 Task: Look for space in Dalmine, Italy from 9th July, 2023 to 16th July, 2023 for 2 adults, 1 child in price range Rs.8000 to Rs.16000. Place can be entire place with 2 bedrooms having 2 beds and 1 bathroom. Property type can be house, flat, guest house. Booking option can be shelf check-in. Required host language is English.
Action: Mouse moved to (410, 120)
Screenshot: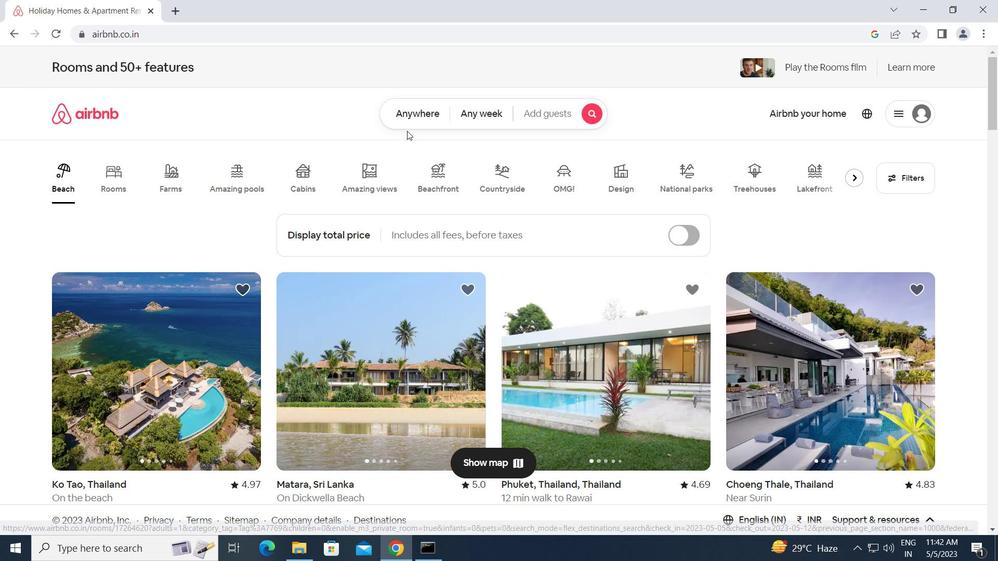 
Action: Mouse pressed left at (410, 120)
Screenshot: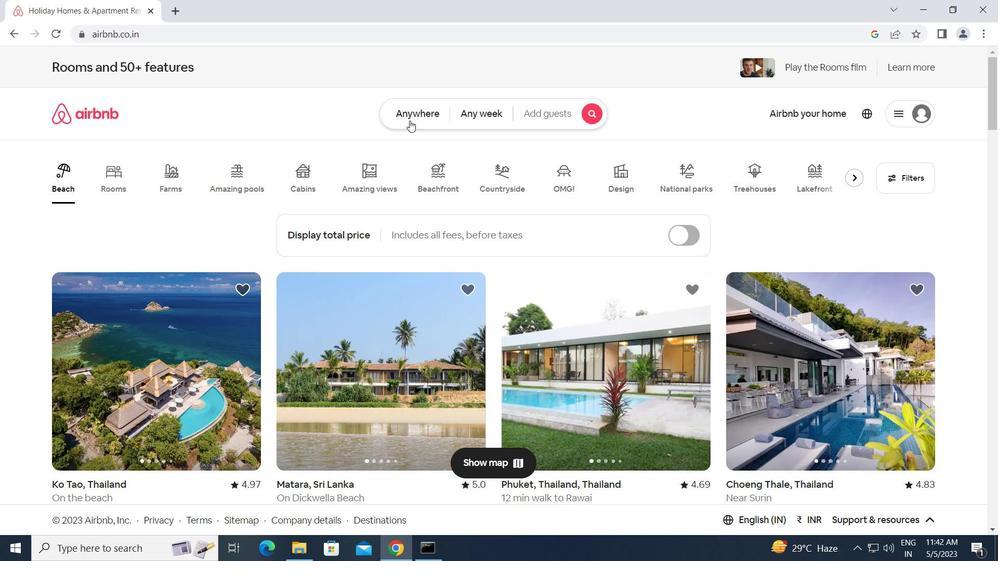 
Action: Mouse moved to (291, 162)
Screenshot: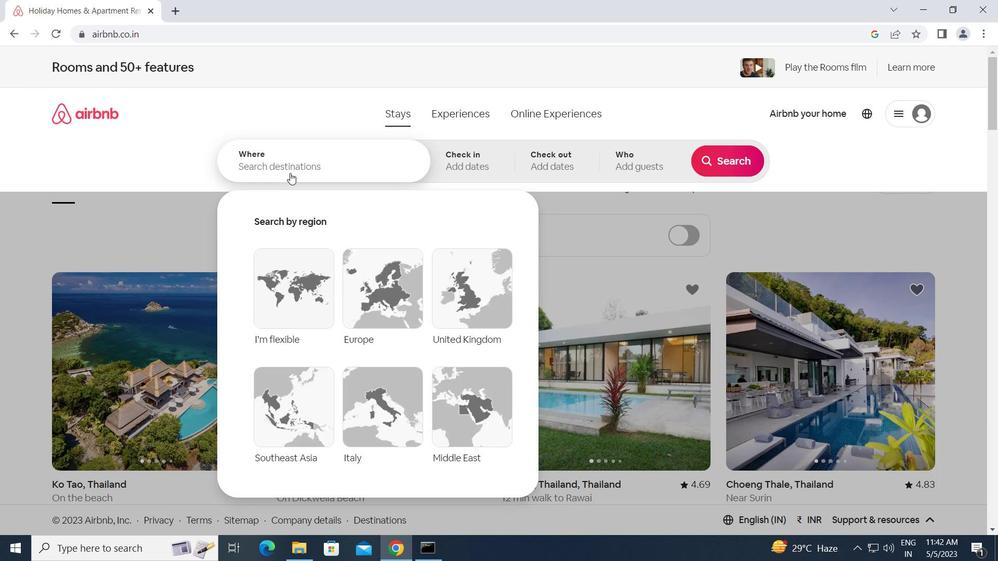 
Action: Mouse pressed left at (291, 162)
Screenshot: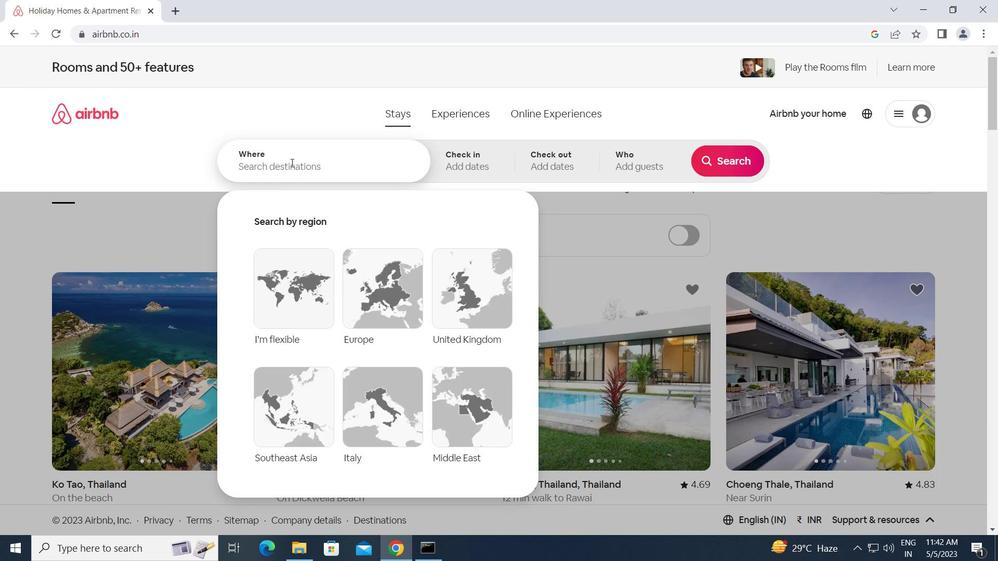 
Action: Mouse moved to (291, 162)
Screenshot: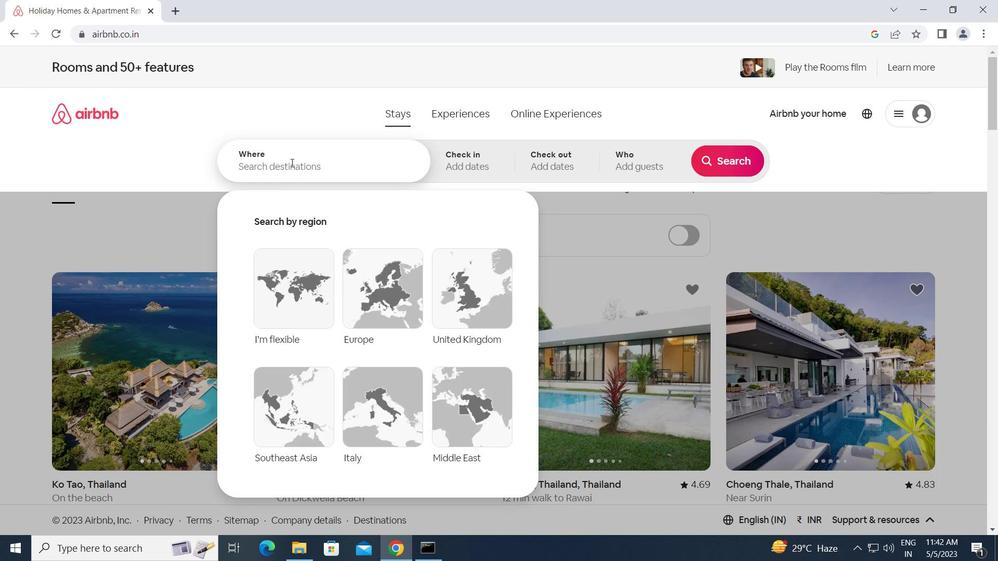 
Action: Key pressed d<Key.caps_lock>almine,<Key.space><Key.caps_lock>i<Key.caps_lock>taly<Key.enter>
Screenshot: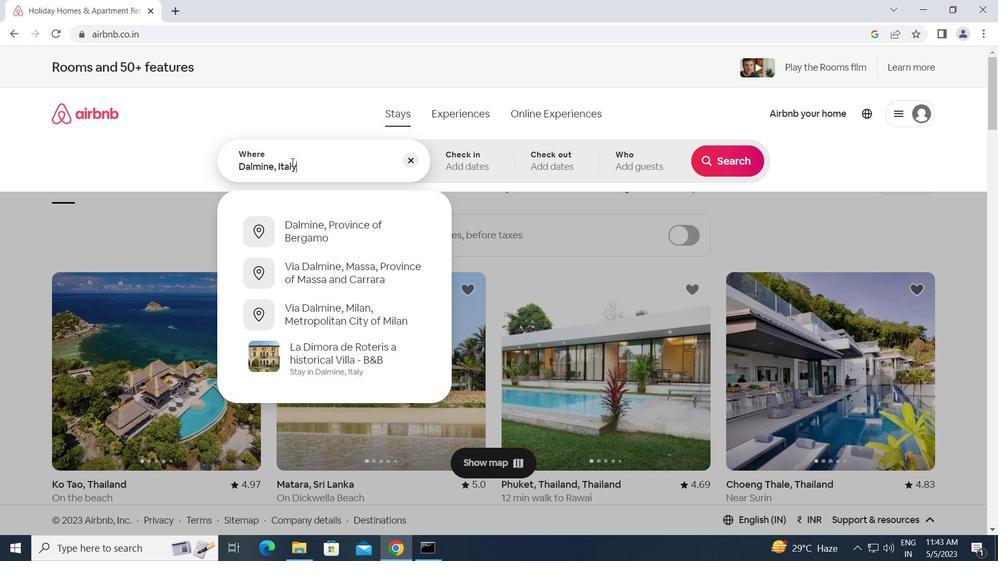 
Action: Mouse moved to (729, 268)
Screenshot: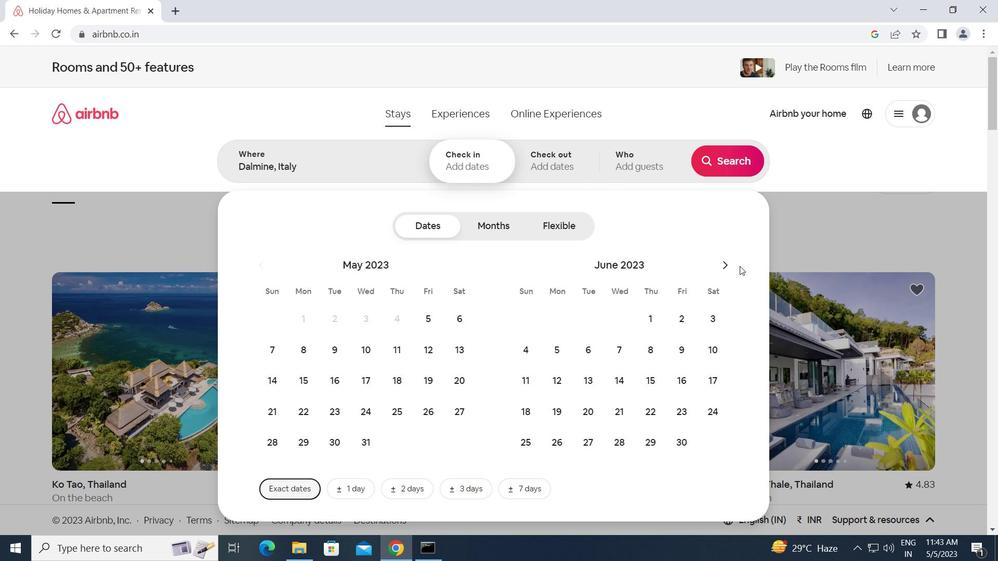 
Action: Mouse pressed left at (729, 268)
Screenshot: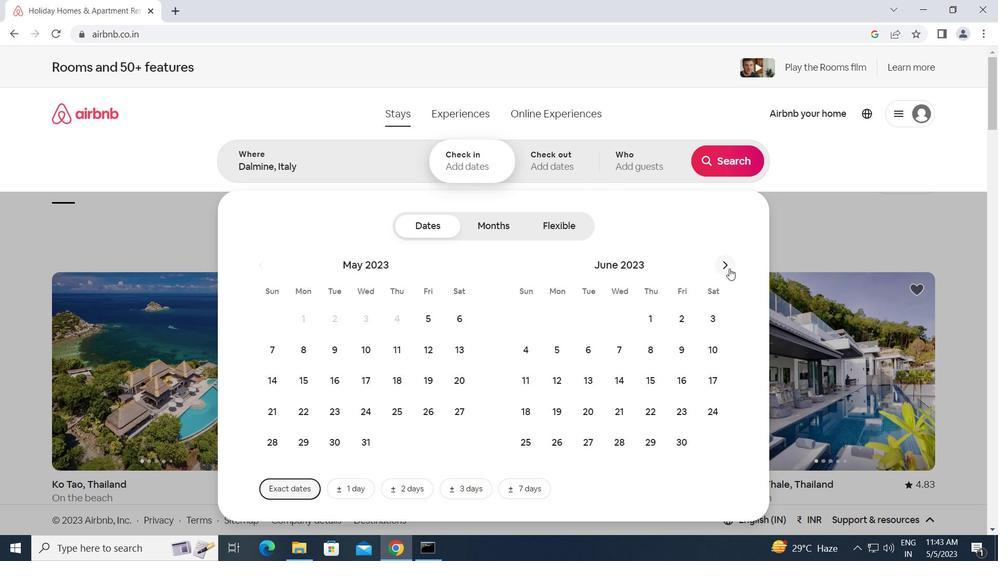 
Action: Mouse moved to (526, 384)
Screenshot: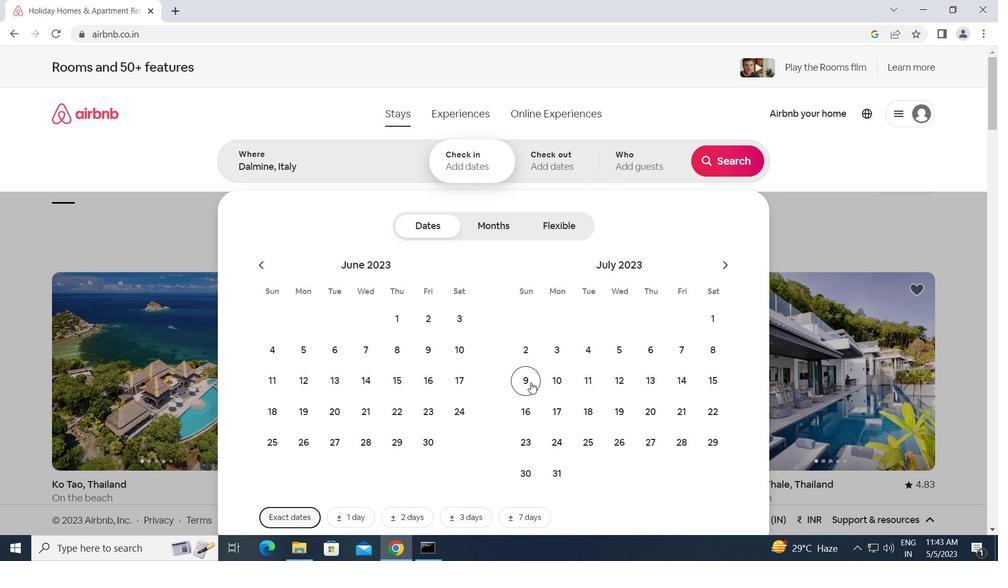 
Action: Mouse pressed left at (526, 384)
Screenshot: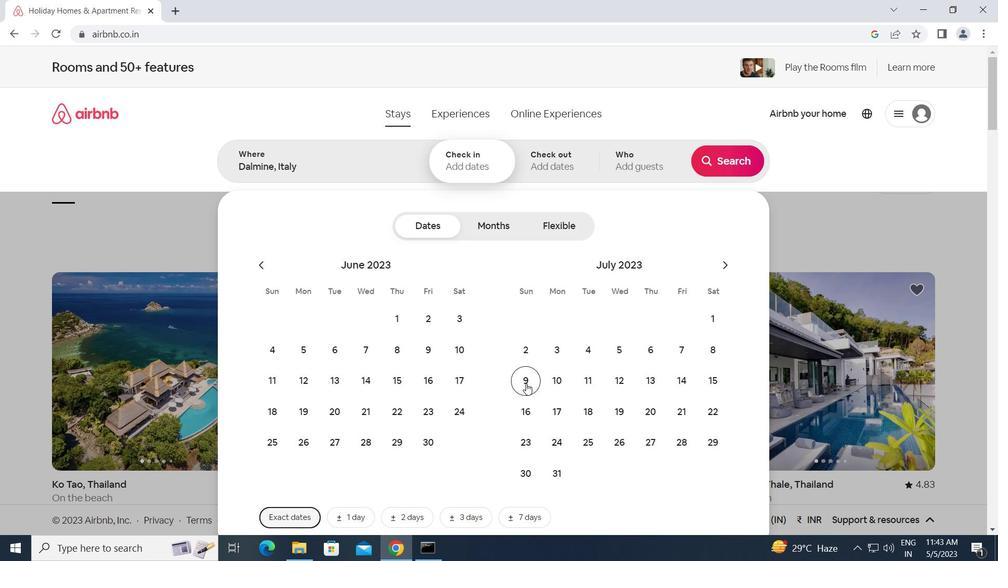
Action: Mouse moved to (526, 409)
Screenshot: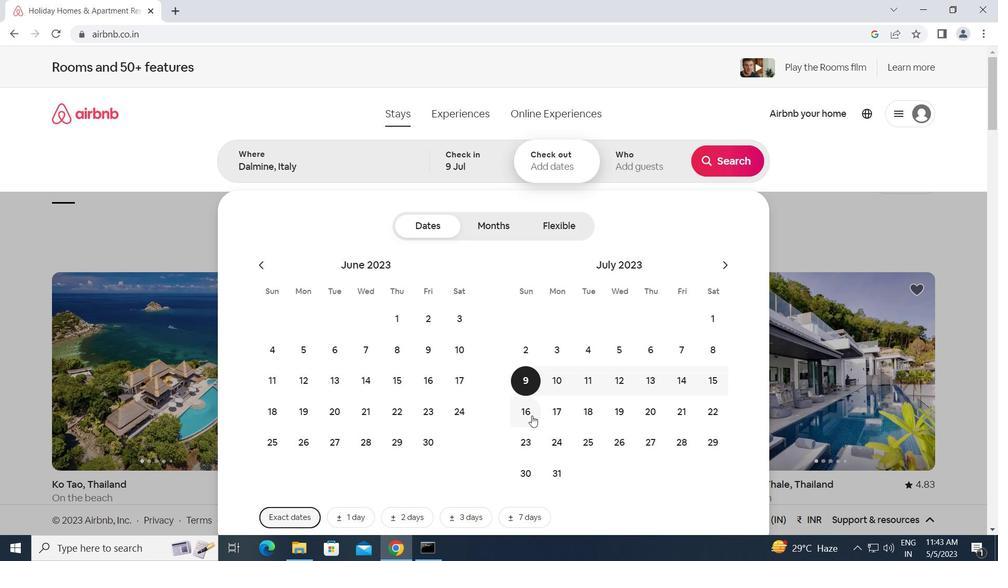 
Action: Mouse pressed left at (526, 409)
Screenshot: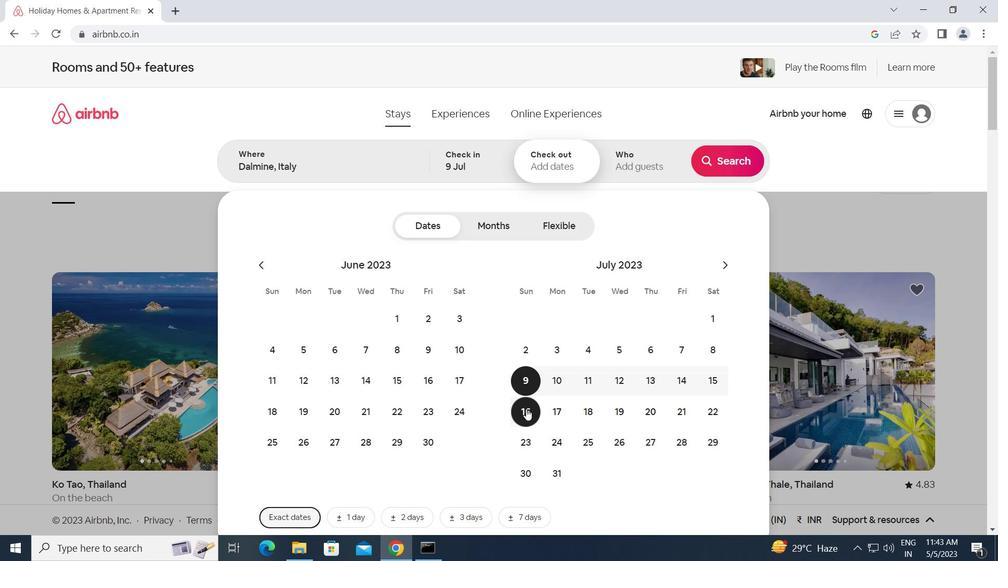 
Action: Mouse moved to (628, 159)
Screenshot: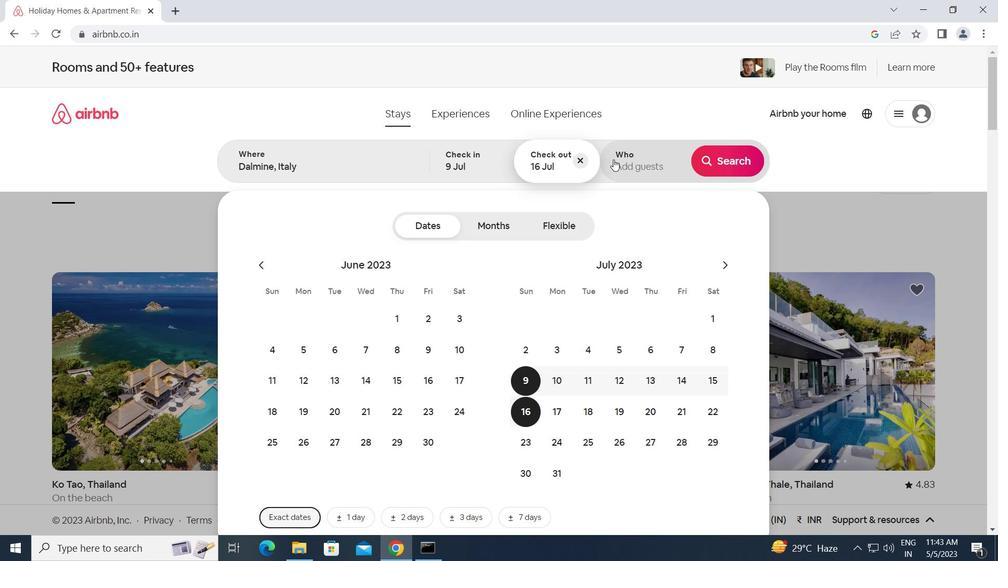 
Action: Mouse pressed left at (628, 159)
Screenshot: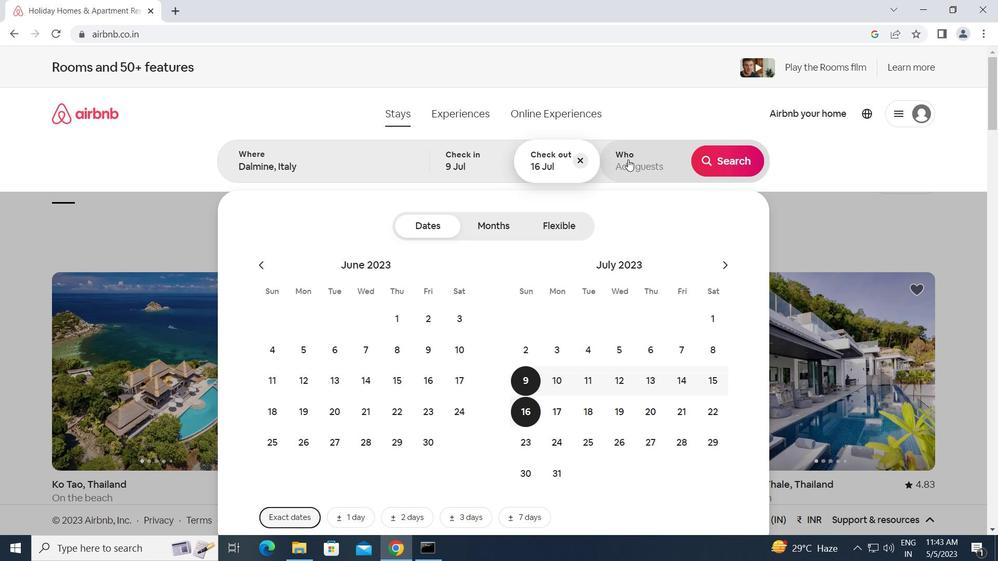 
Action: Mouse moved to (733, 227)
Screenshot: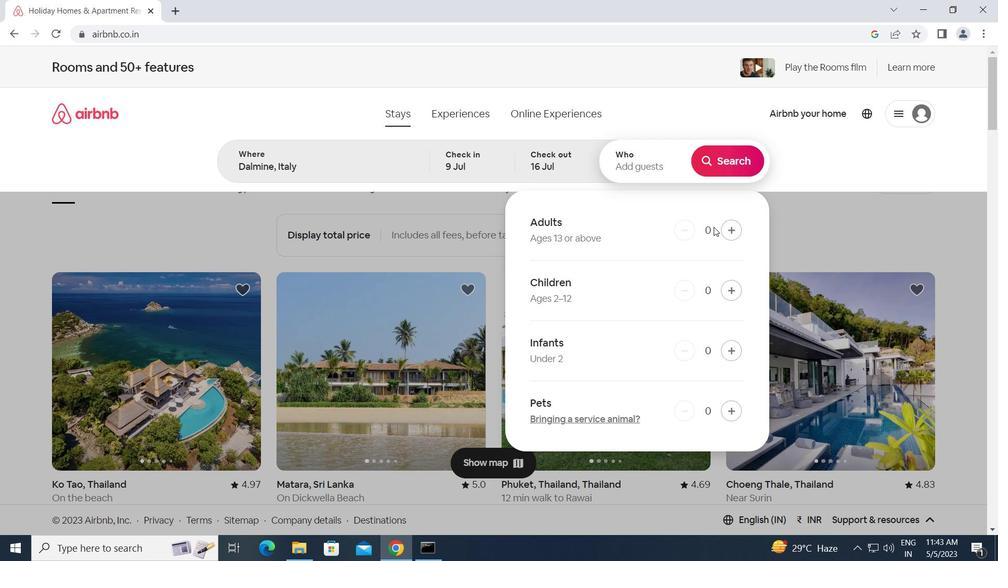 
Action: Mouse pressed left at (733, 227)
Screenshot: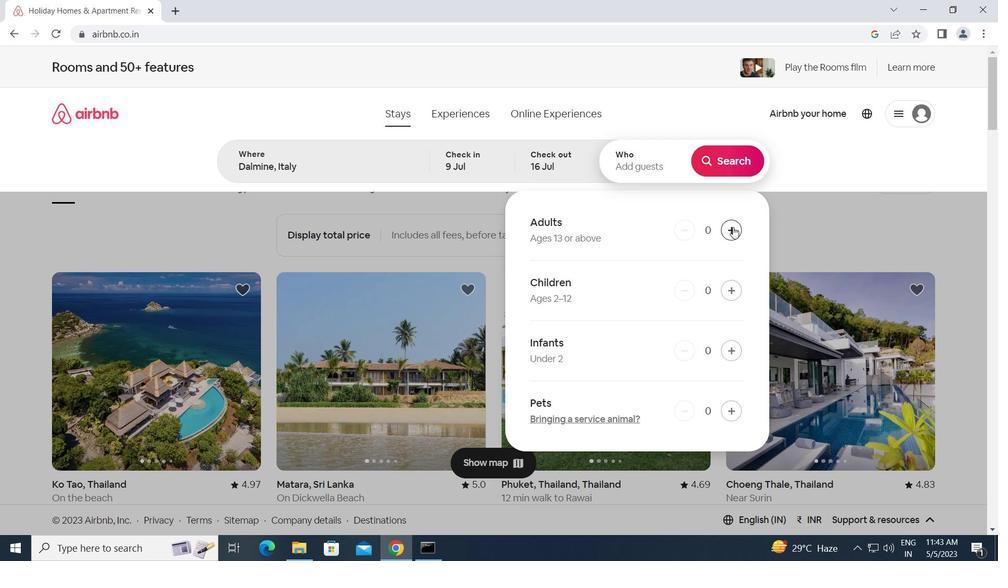 
Action: Mouse pressed left at (733, 227)
Screenshot: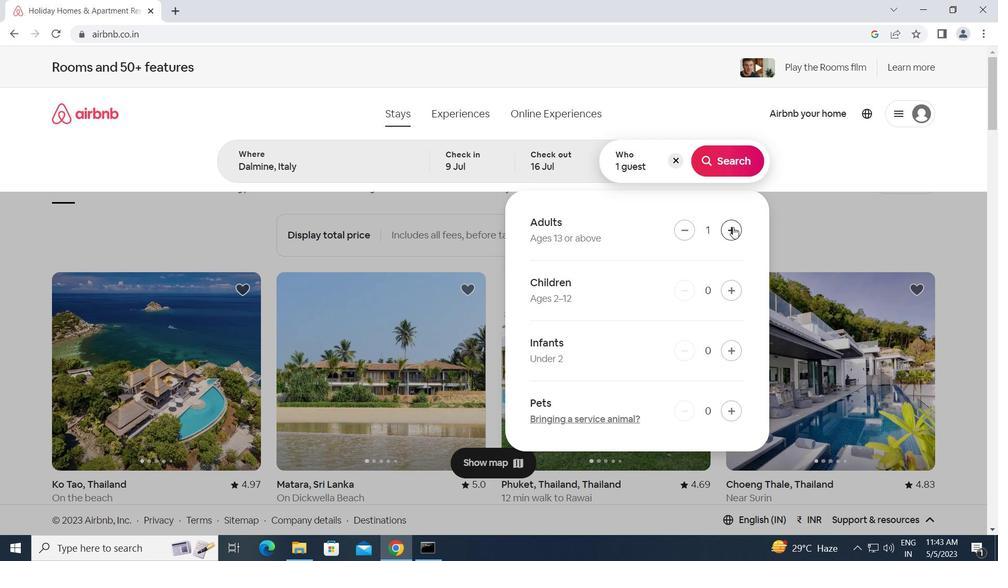 
Action: Mouse moved to (731, 285)
Screenshot: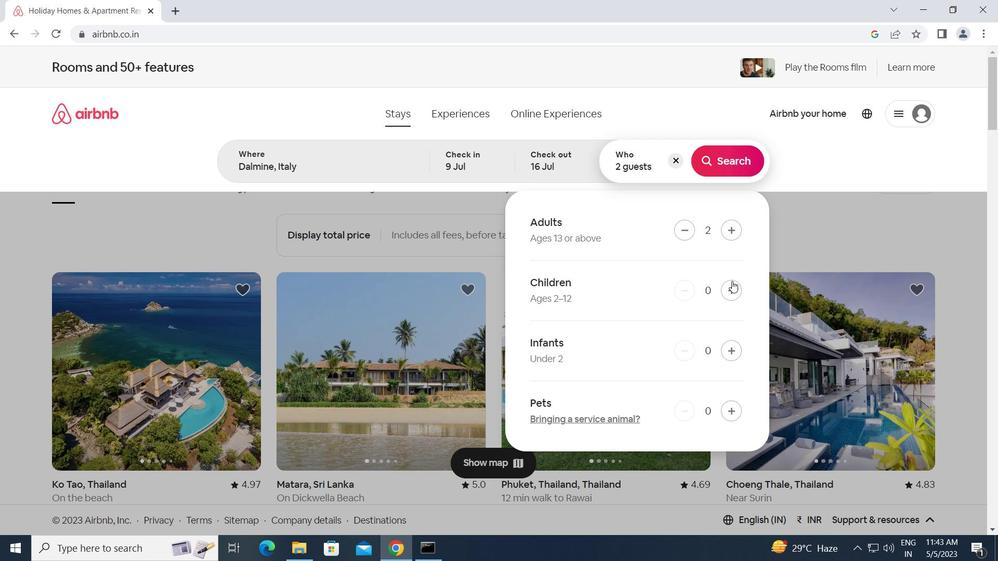 
Action: Mouse pressed left at (731, 285)
Screenshot: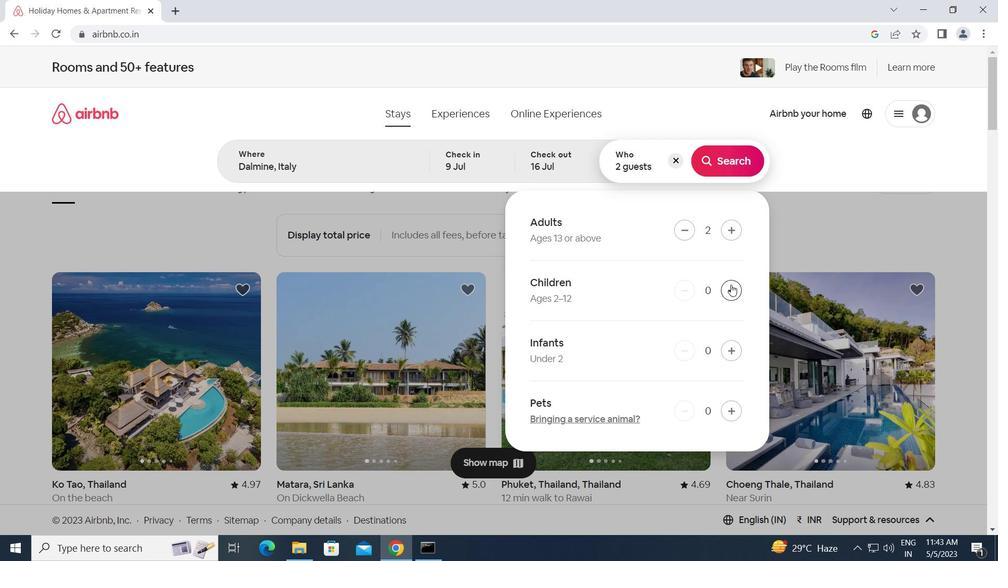 
Action: Mouse moved to (727, 164)
Screenshot: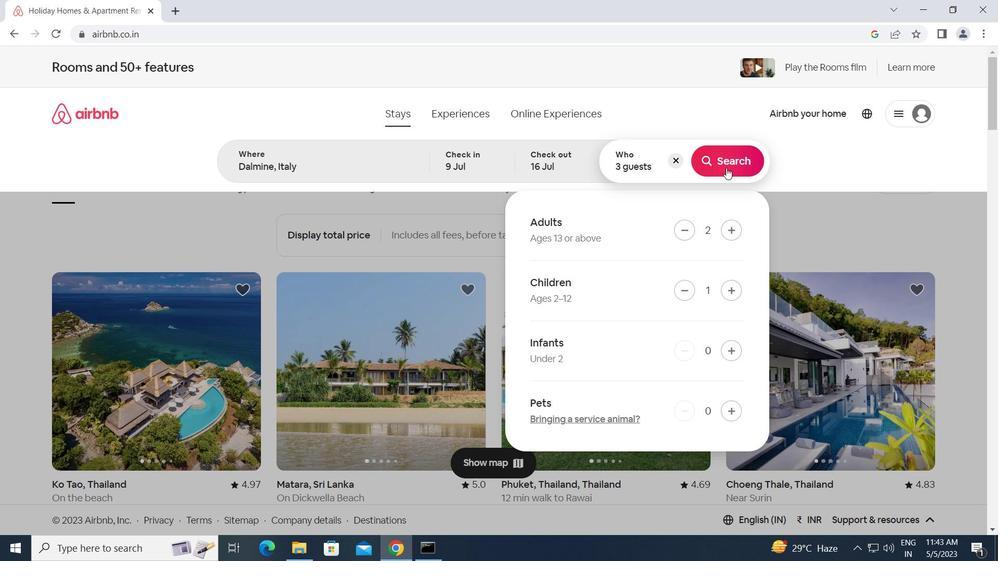 
Action: Mouse pressed left at (727, 164)
Screenshot: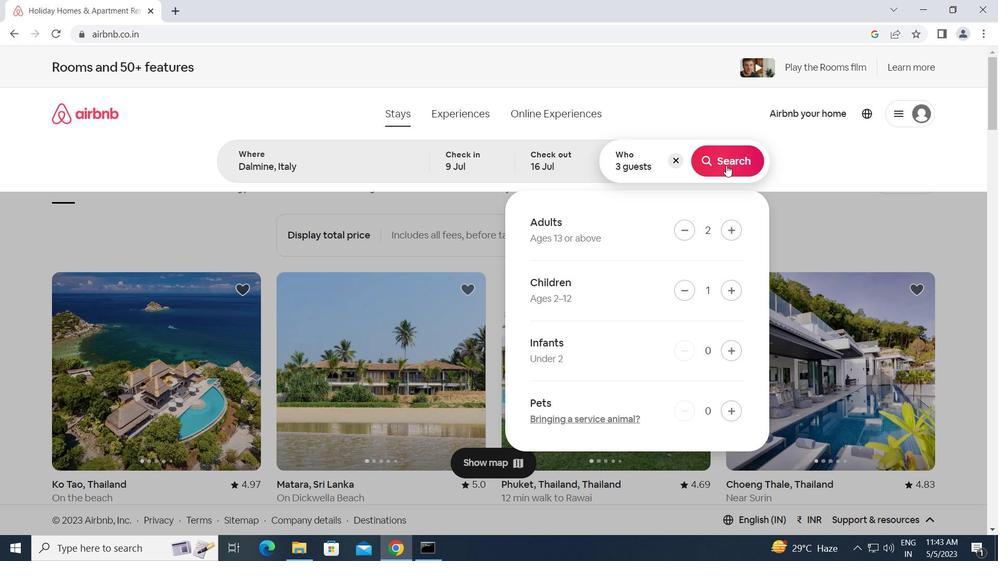 
Action: Mouse moved to (930, 128)
Screenshot: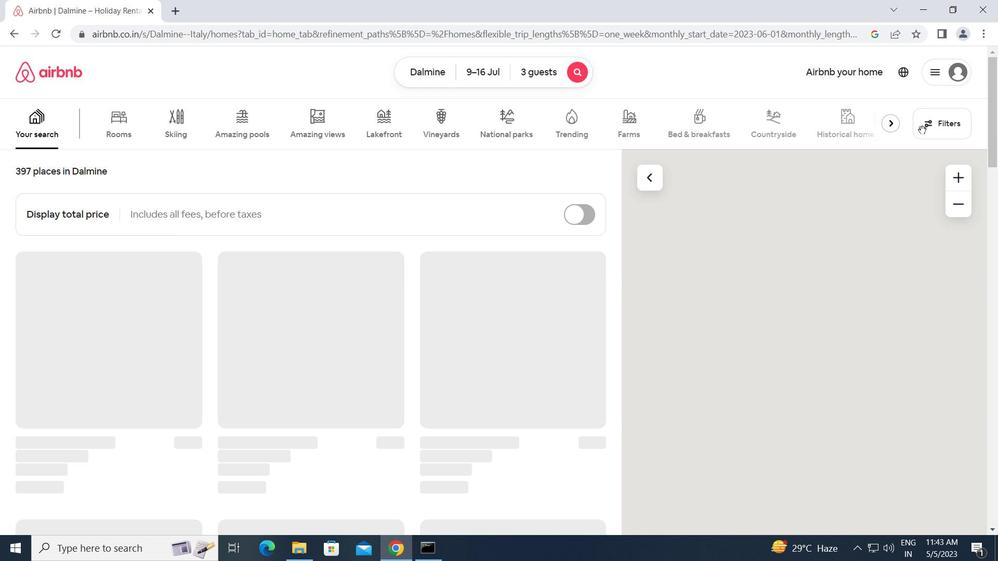 
Action: Mouse pressed left at (930, 128)
Screenshot: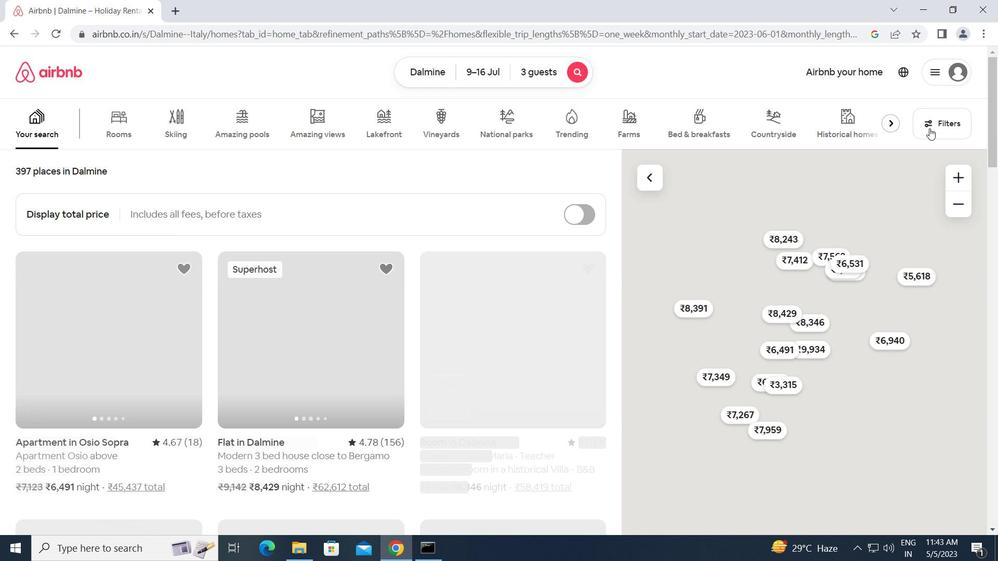 
Action: Mouse moved to (327, 445)
Screenshot: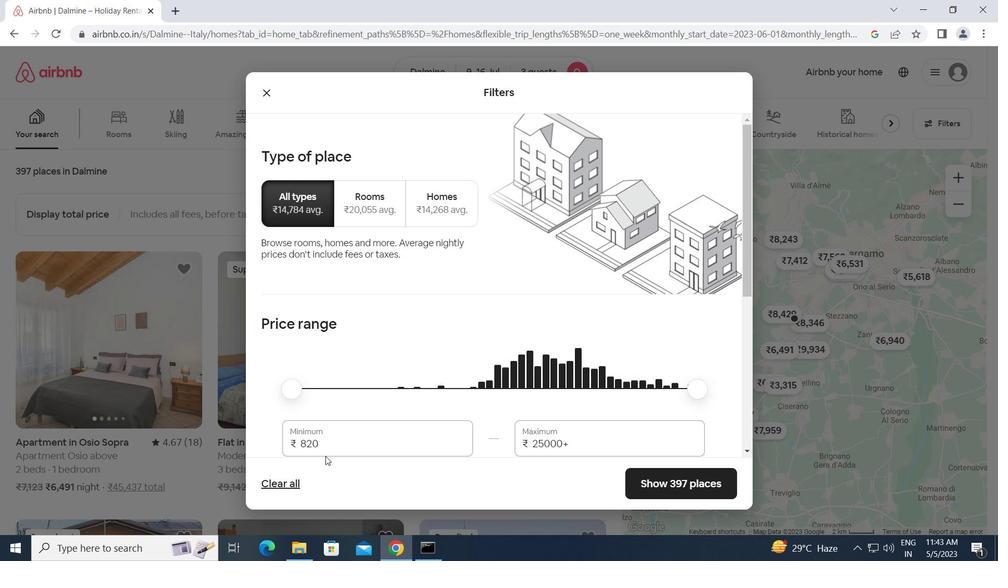 
Action: Mouse pressed left at (327, 445)
Screenshot: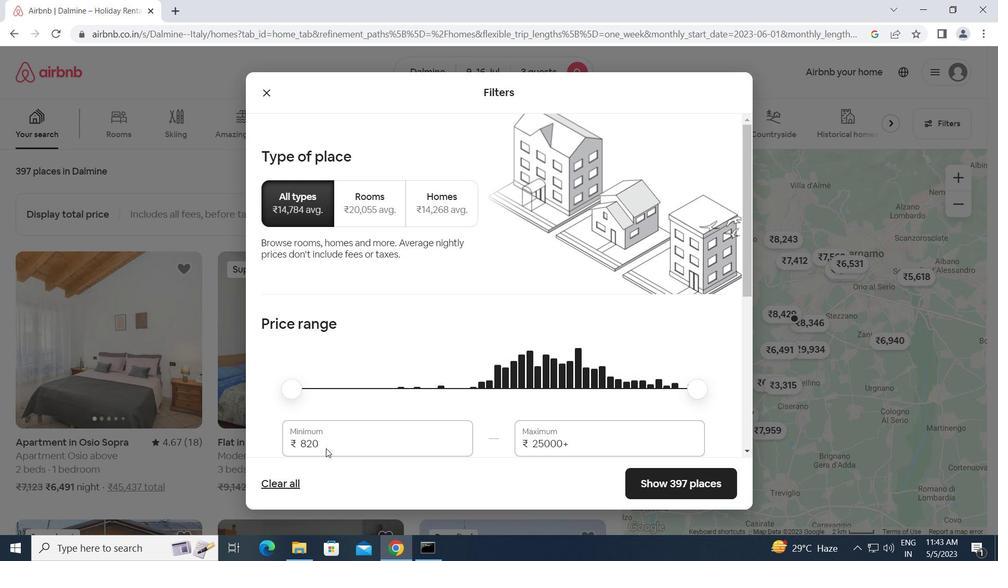 
Action: Mouse moved to (282, 445)
Screenshot: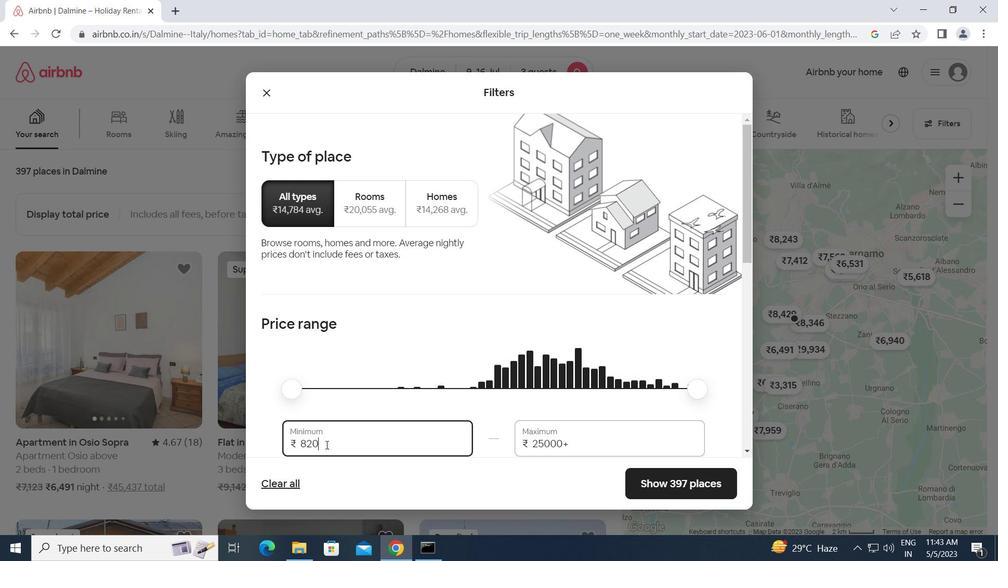 
Action: Key pressed 8000<Key.tab>16000
Screenshot: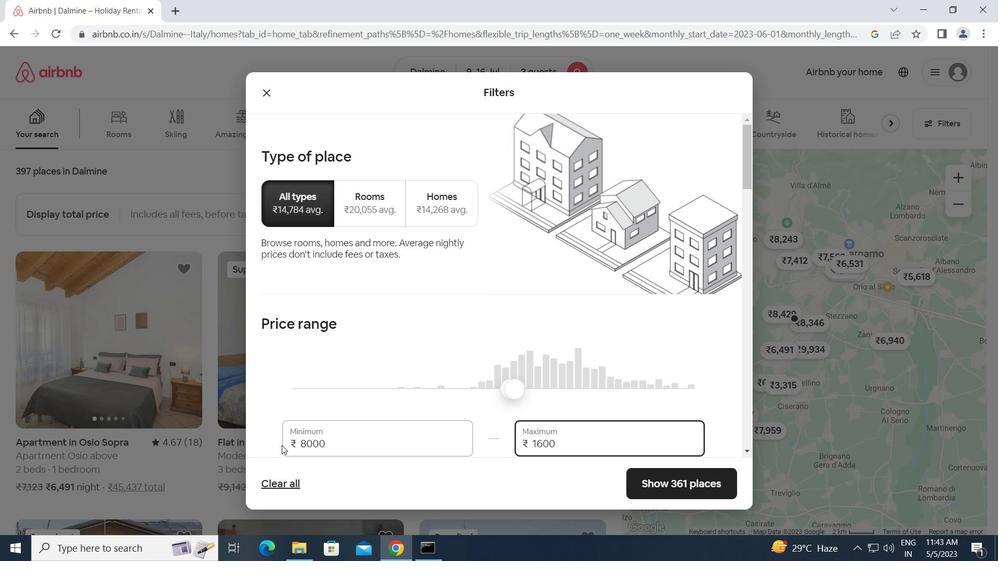 
Action: Mouse moved to (282, 447)
Screenshot: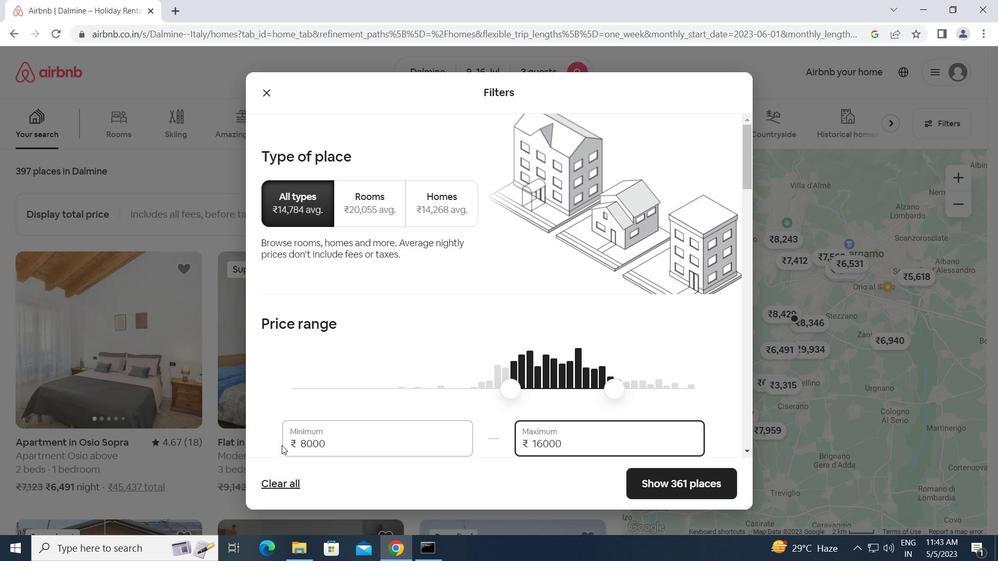 
Action: Mouse scrolled (282, 447) with delta (0, 0)
Screenshot: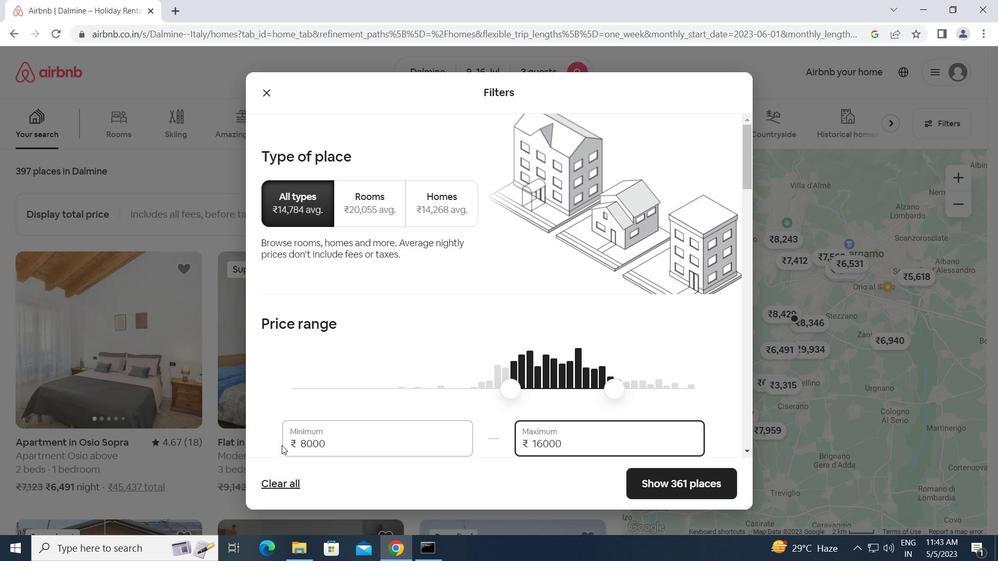 
Action: Mouse moved to (283, 453)
Screenshot: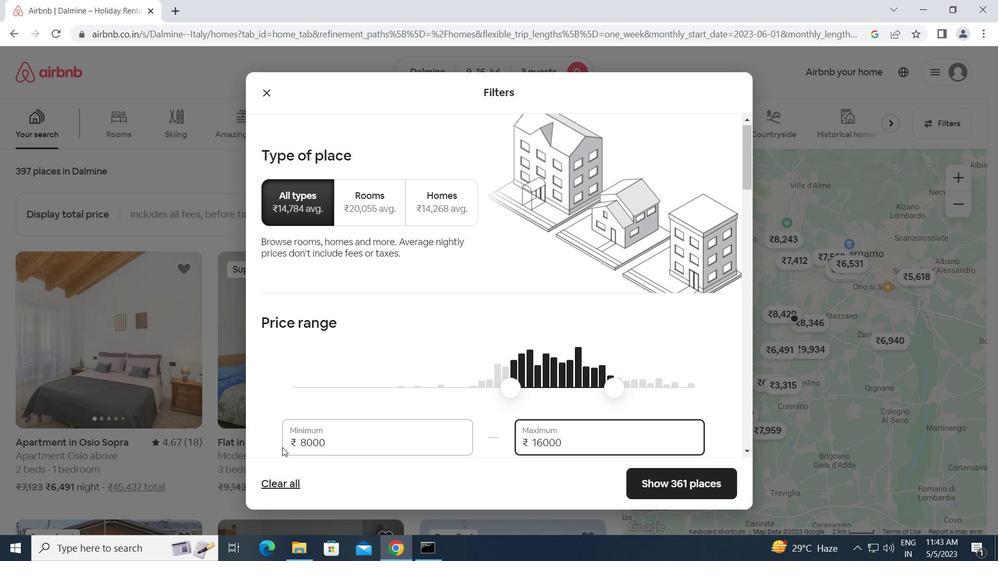 
Action: Mouse scrolled (283, 453) with delta (0, 0)
Screenshot: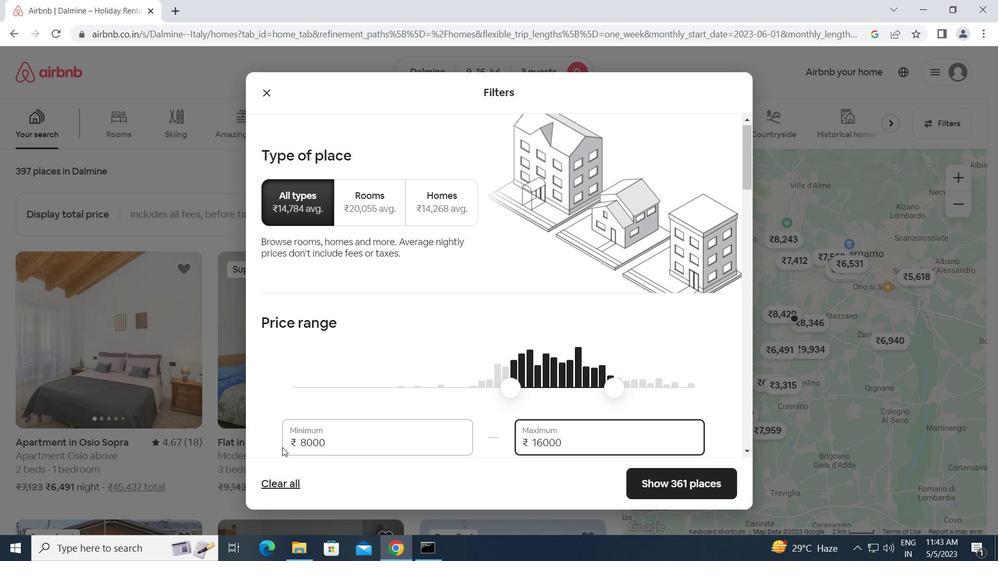 
Action: Mouse moved to (366, 430)
Screenshot: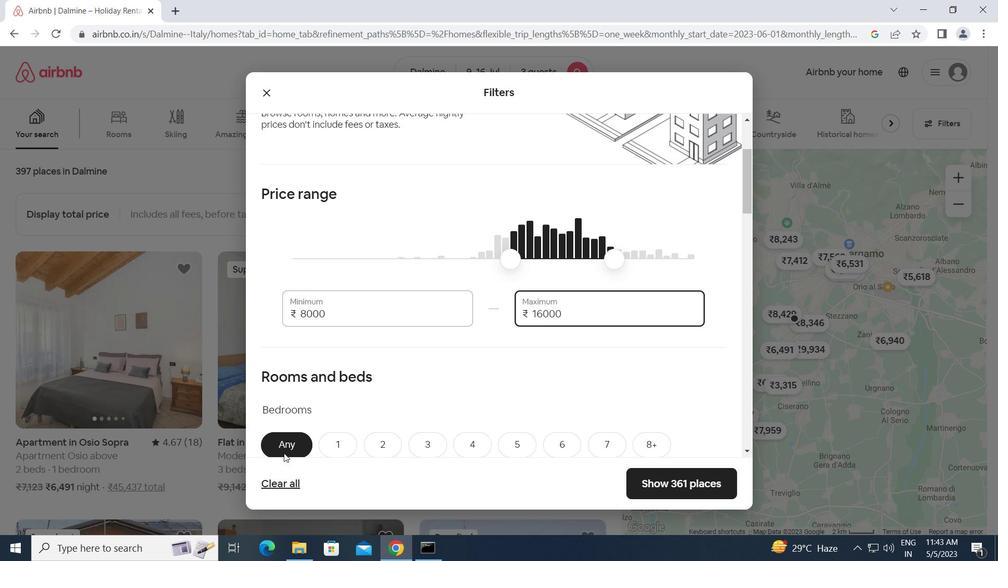 
Action: Mouse scrolled (366, 429) with delta (0, 0)
Screenshot: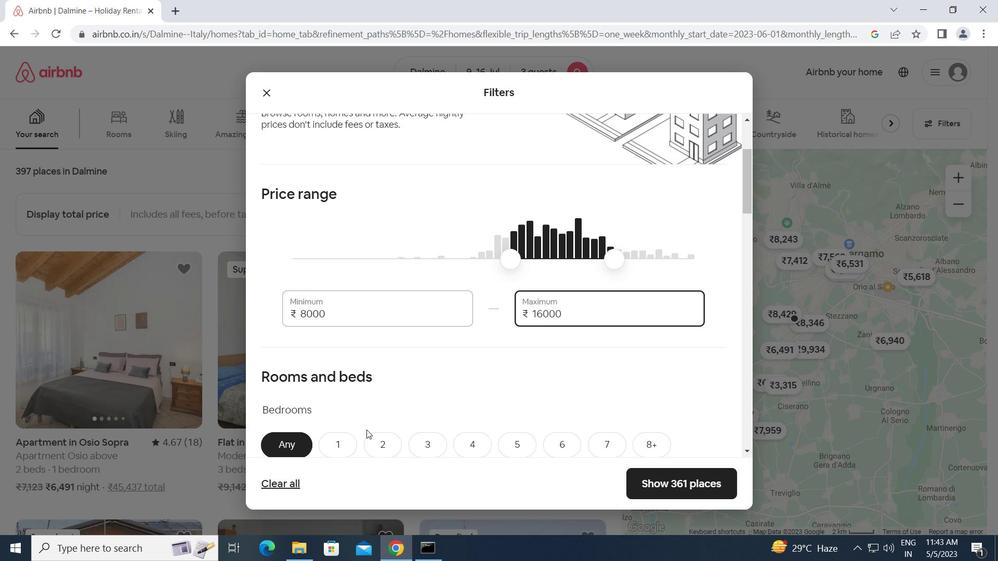 
Action: Mouse scrolled (366, 429) with delta (0, 0)
Screenshot: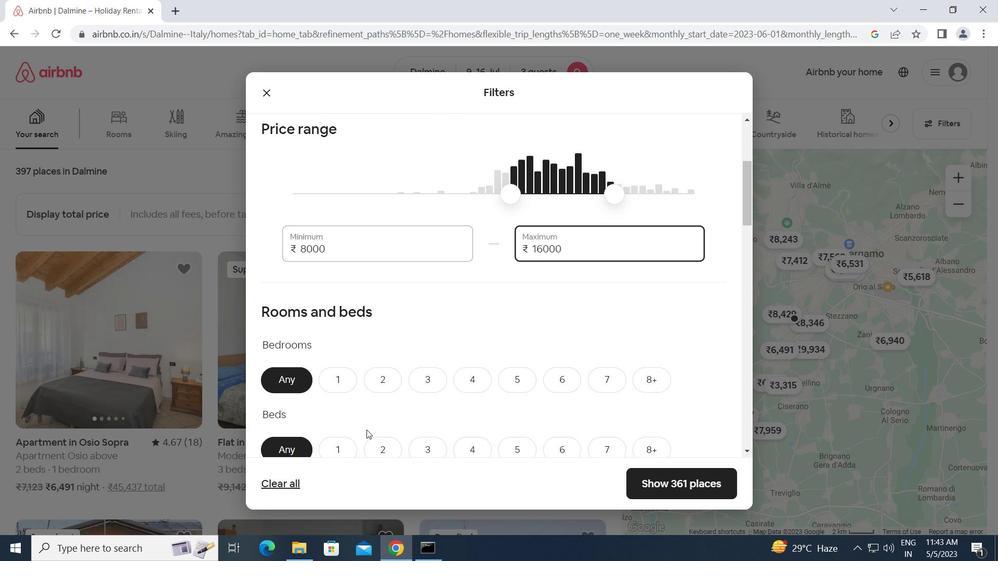
Action: Mouse moved to (375, 312)
Screenshot: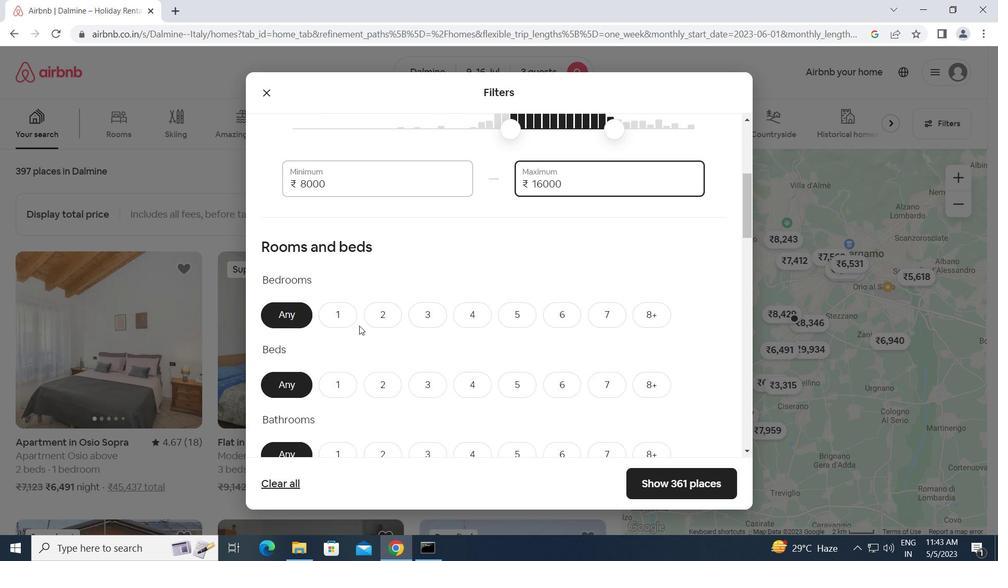 
Action: Mouse pressed left at (375, 312)
Screenshot: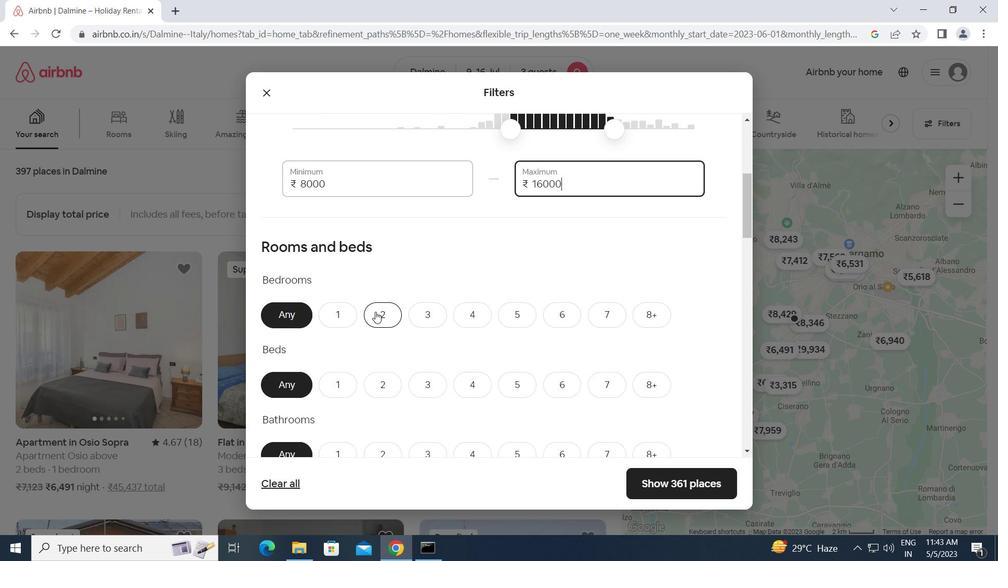 
Action: Mouse moved to (378, 380)
Screenshot: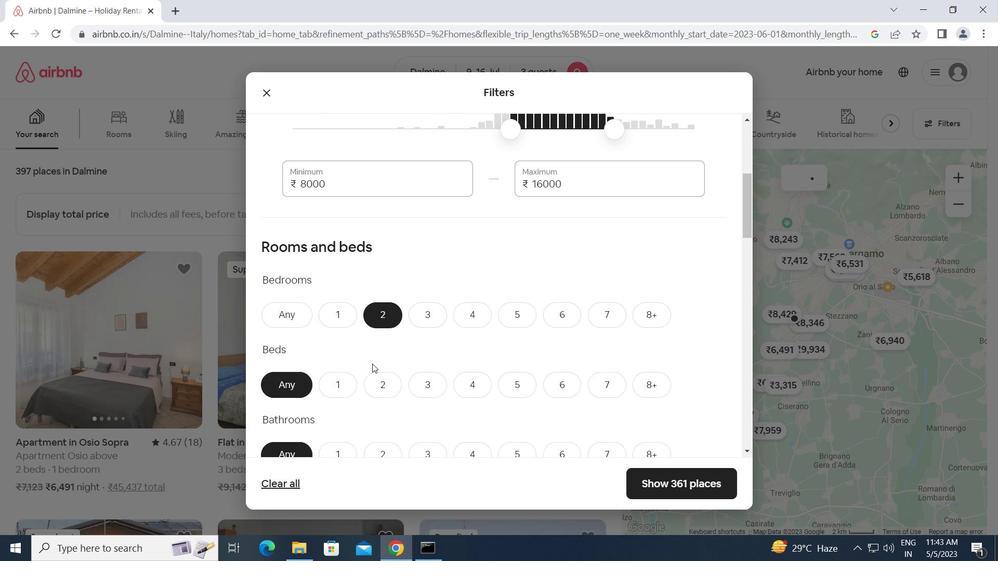 
Action: Mouse pressed left at (378, 380)
Screenshot: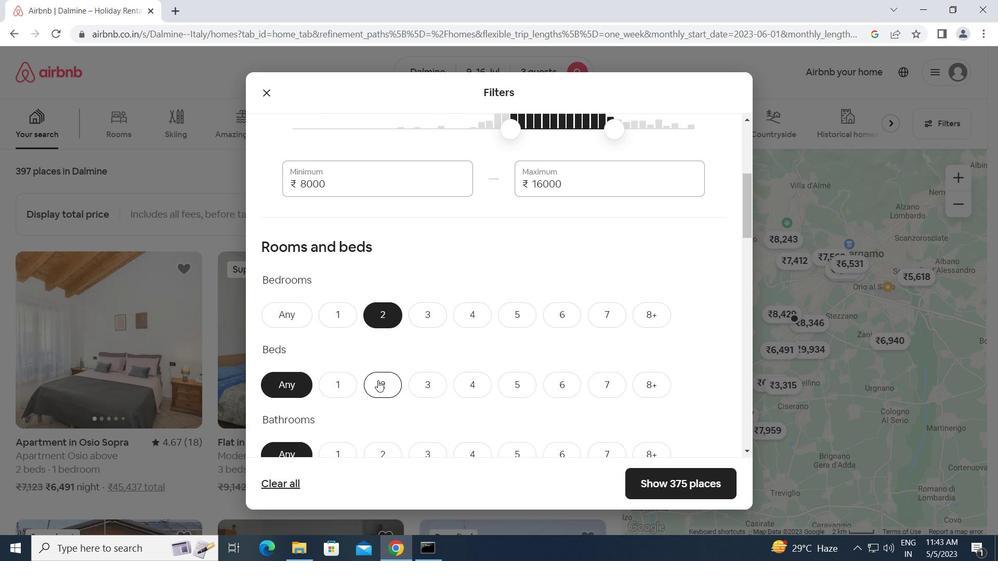 
Action: Mouse moved to (385, 386)
Screenshot: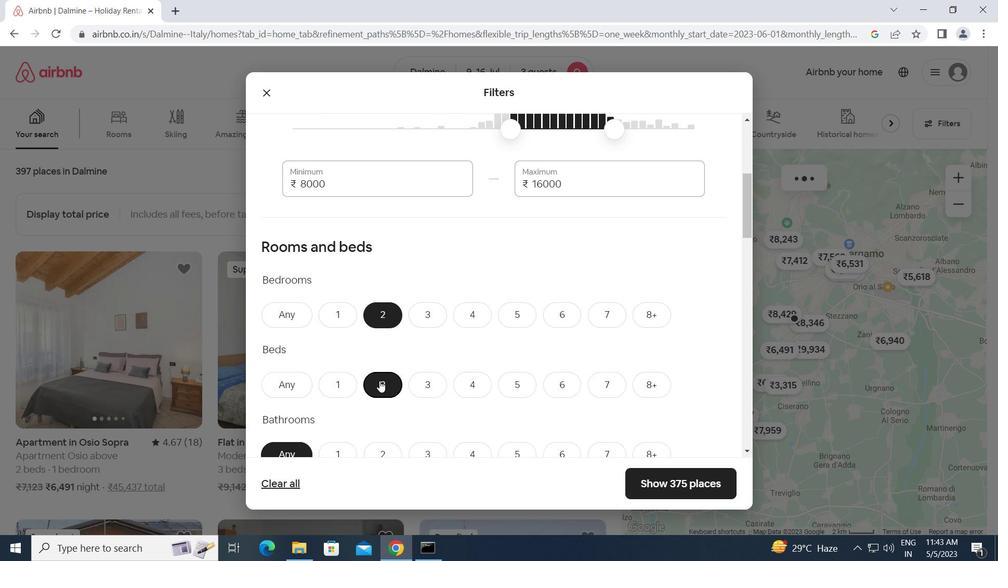
Action: Mouse scrolled (385, 385) with delta (0, 0)
Screenshot: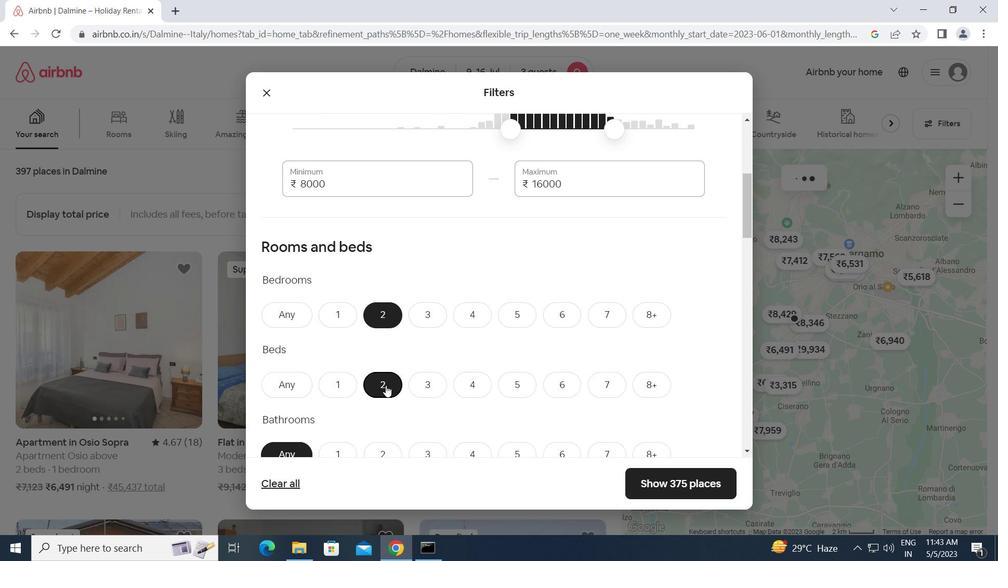 
Action: Mouse scrolled (385, 385) with delta (0, 0)
Screenshot: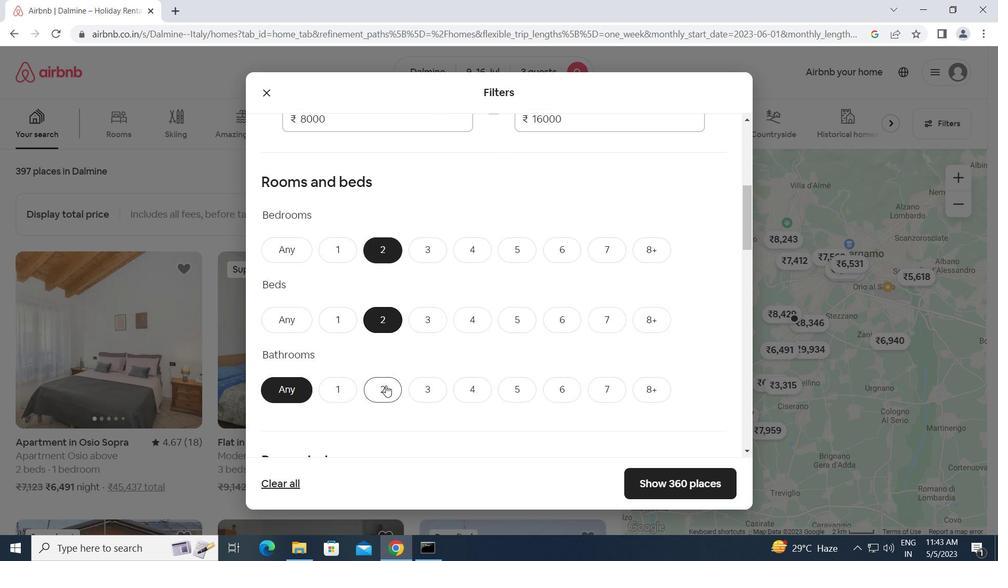 
Action: Mouse moved to (336, 319)
Screenshot: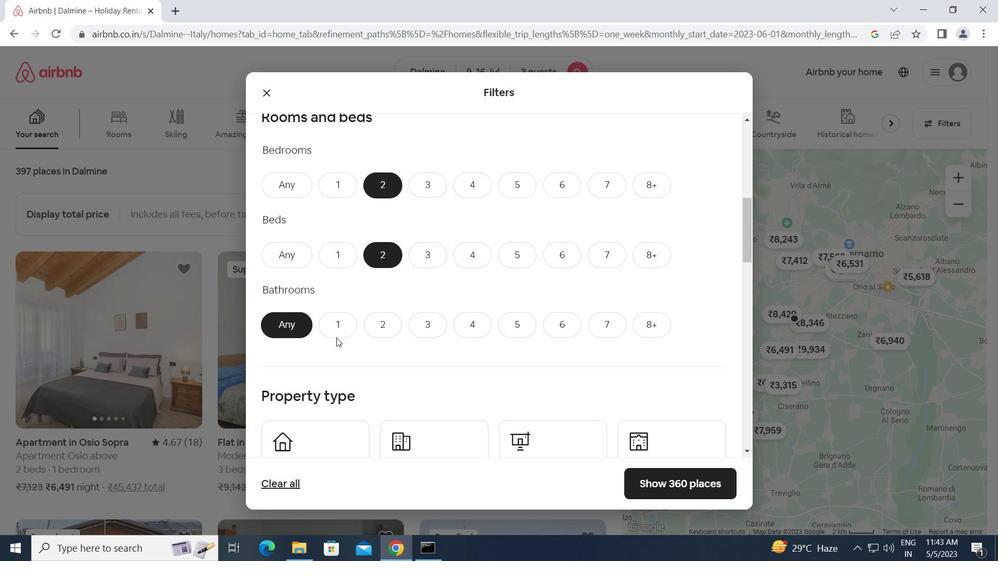 
Action: Mouse pressed left at (336, 319)
Screenshot: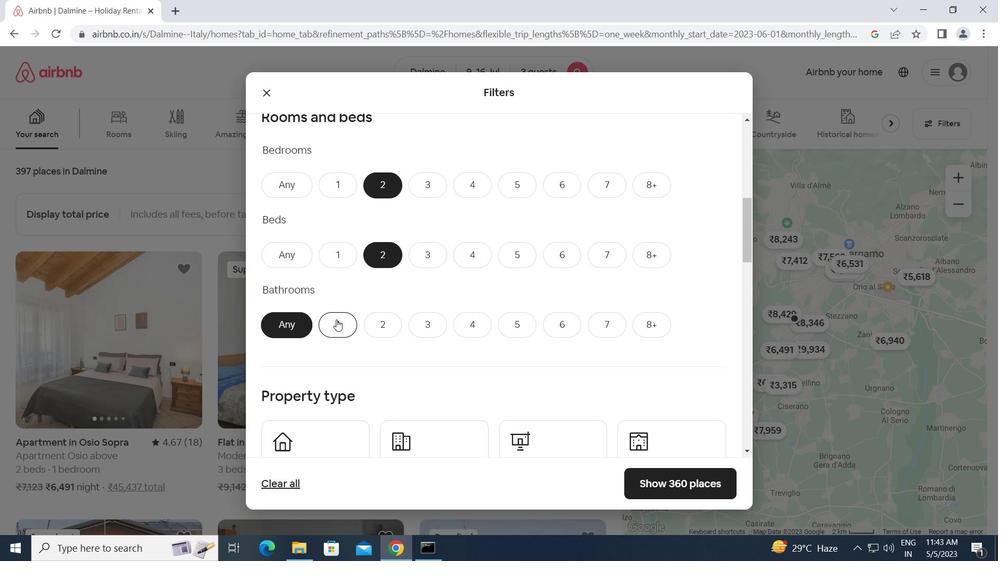 
Action: Mouse moved to (370, 349)
Screenshot: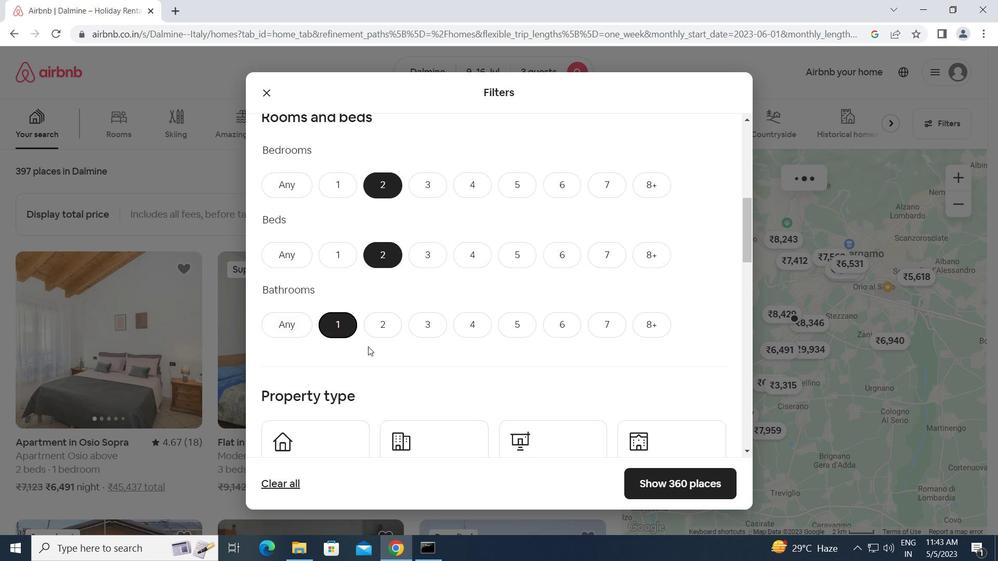 
Action: Mouse scrolled (370, 348) with delta (0, 0)
Screenshot: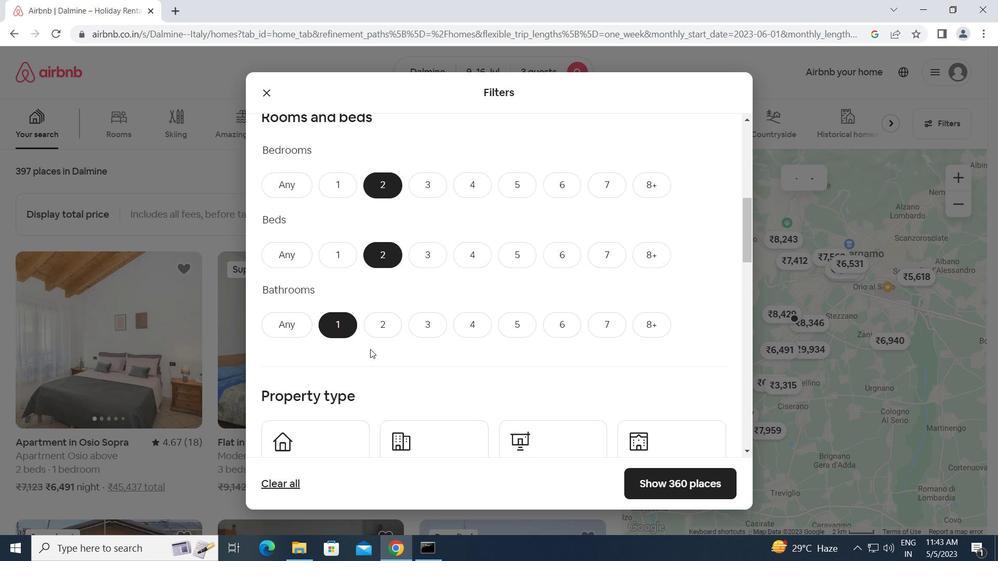 
Action: Mouse scrolled (370, 348) with delta (0, 0)
Screenshot: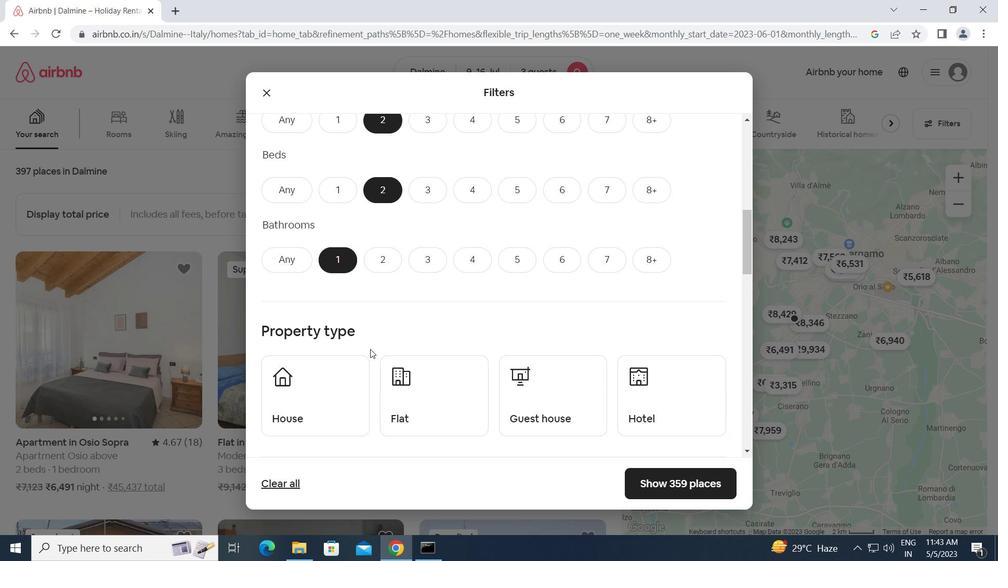 
Action: Mouse moved to (331, 342)
Screenshot: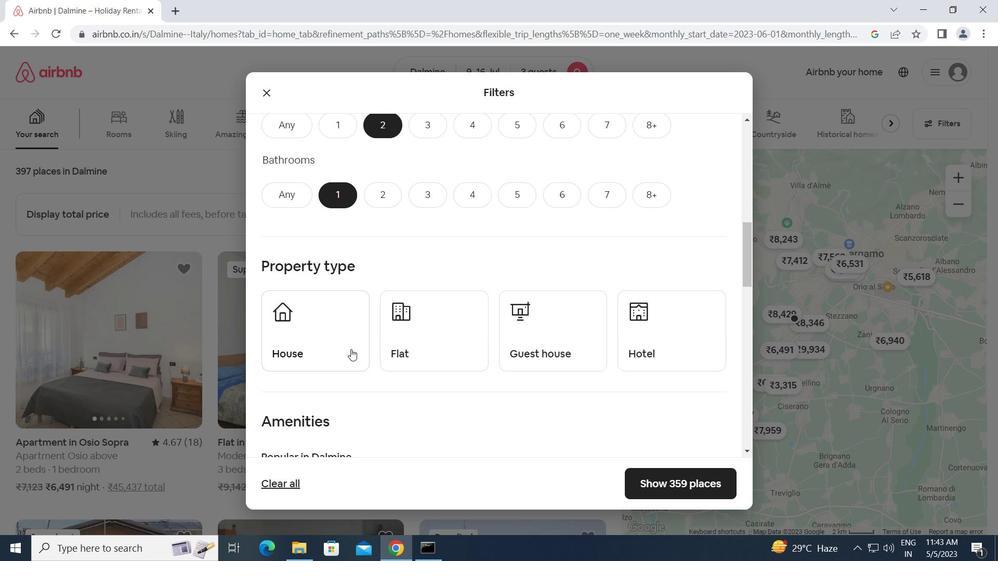
Action: Mouse pressed left at (331, 342)
Screenshot: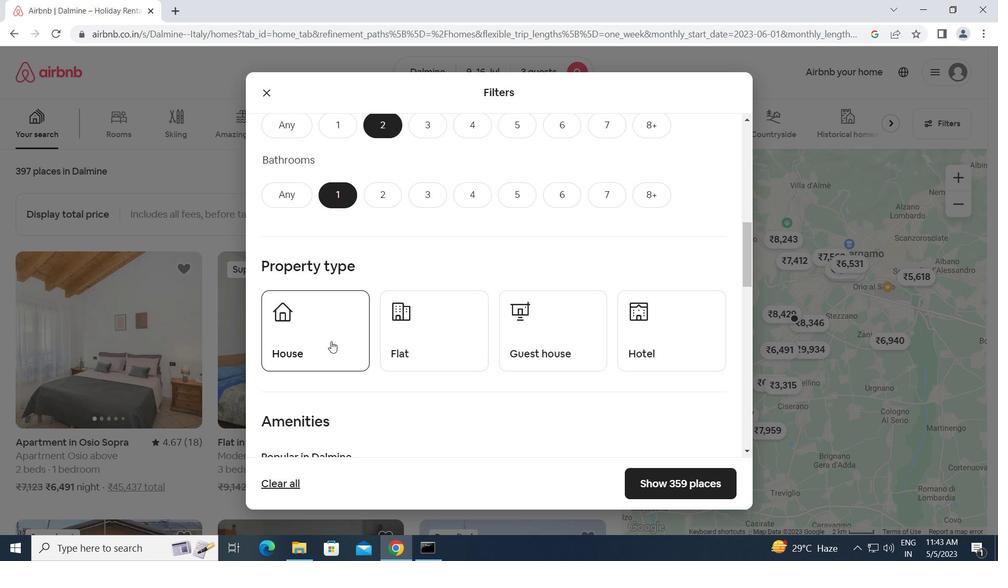 
Action: Mouse moved to (468, 339)
Screenshot: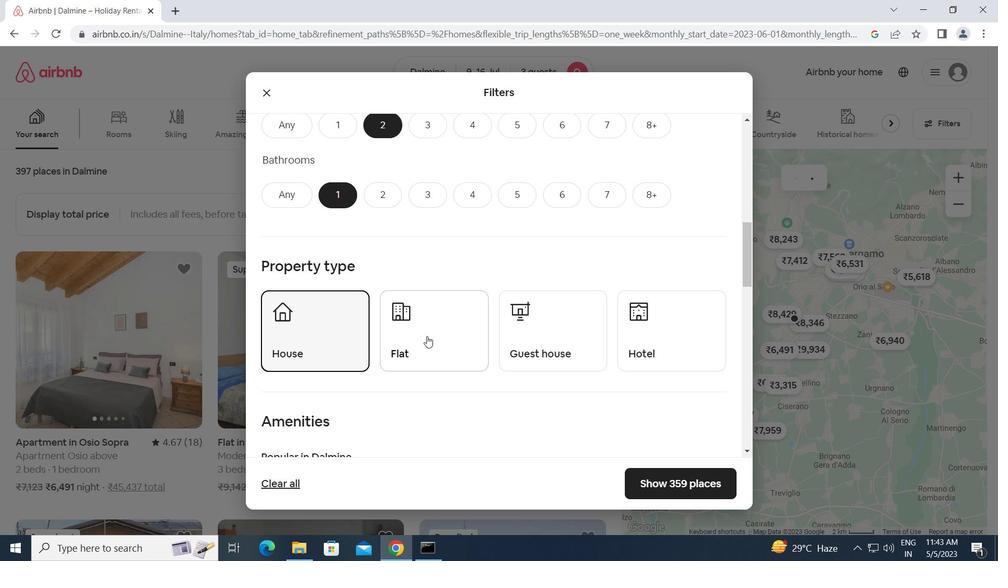 
Action: Mouse pressed left at (468, 339)
Screenshot: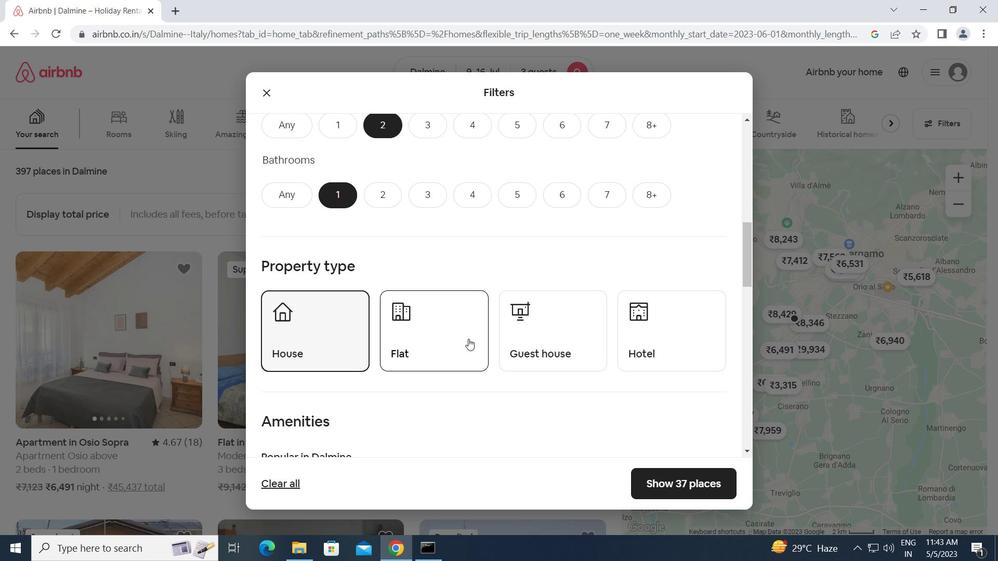 
Action: Mouse moved to (526, 349)
Screenshot: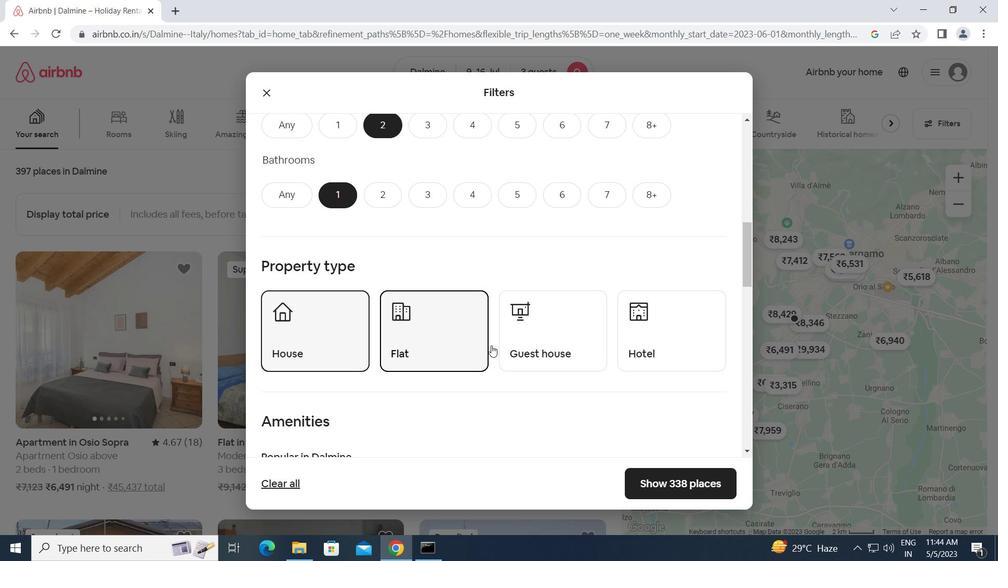
Action: Mouse pressed left at (526, 349)
Screenshot: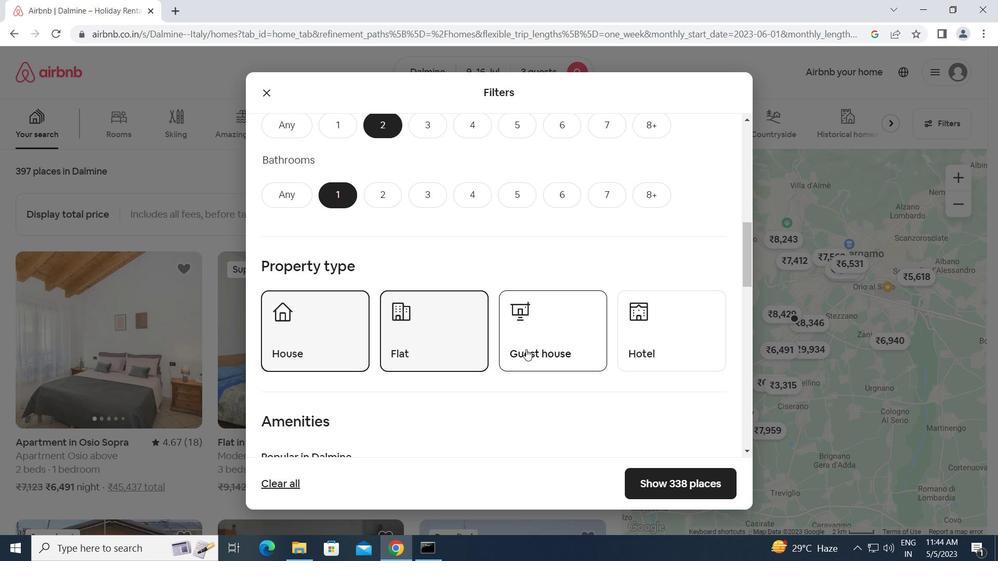 
Action: Mouse moved to (419, 381)
Screenshot: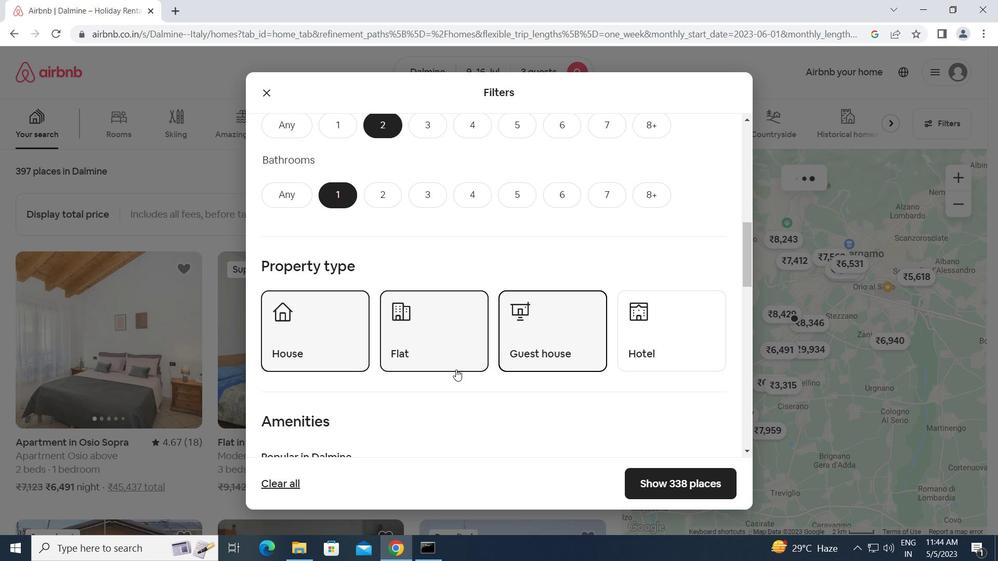 
Action: Mouse scrolled (419, 380) with delta (0, 0)
Screenshot: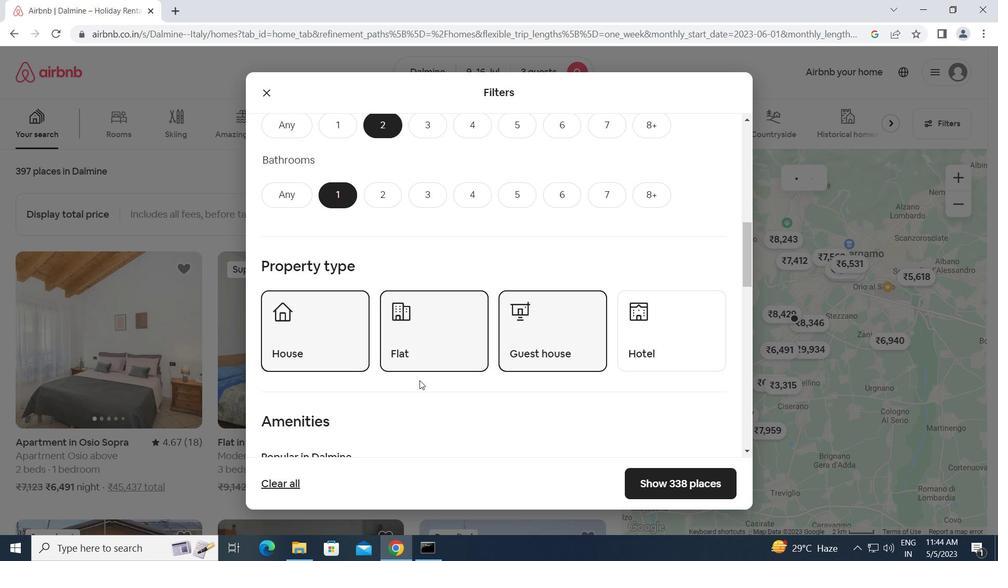 
Action: Mouse scrolled (419, 380) with delta (0, 0)
Screenshot: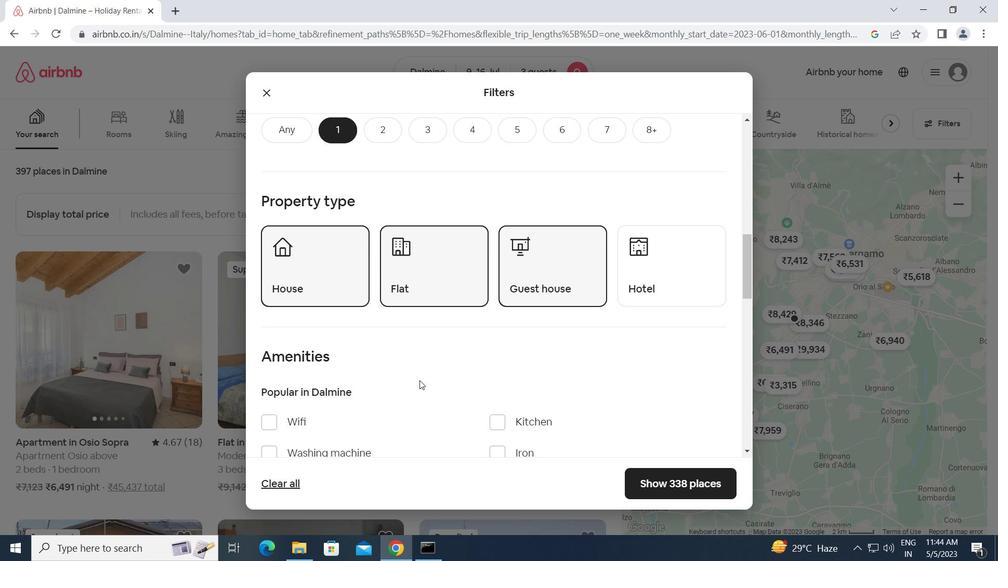 
Action: Mouse scrolled (419, 380) with delta (0, 0)
Screenshot: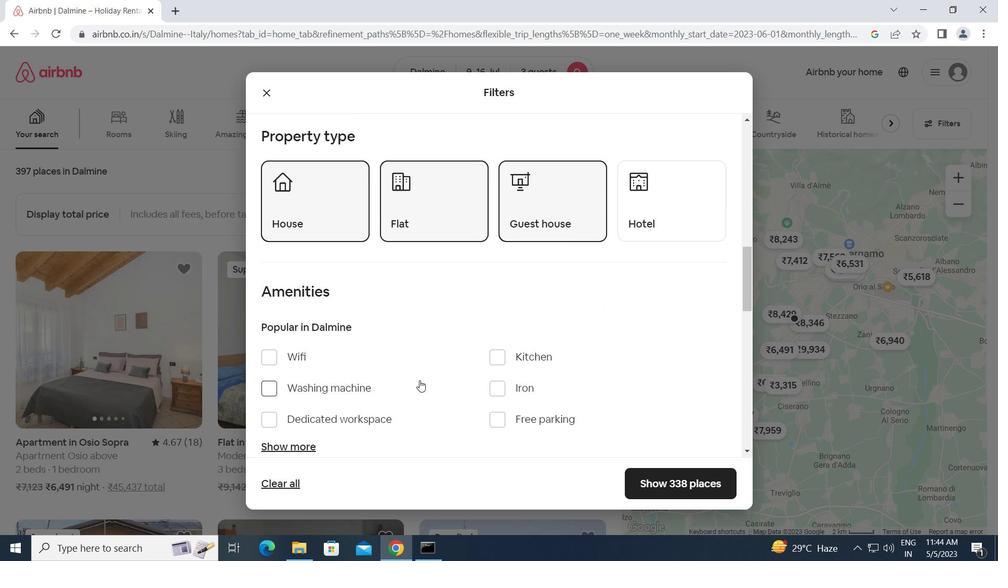 
Action: Mouse scrolled (419, 380) with delta (0, 0)
Screenshot: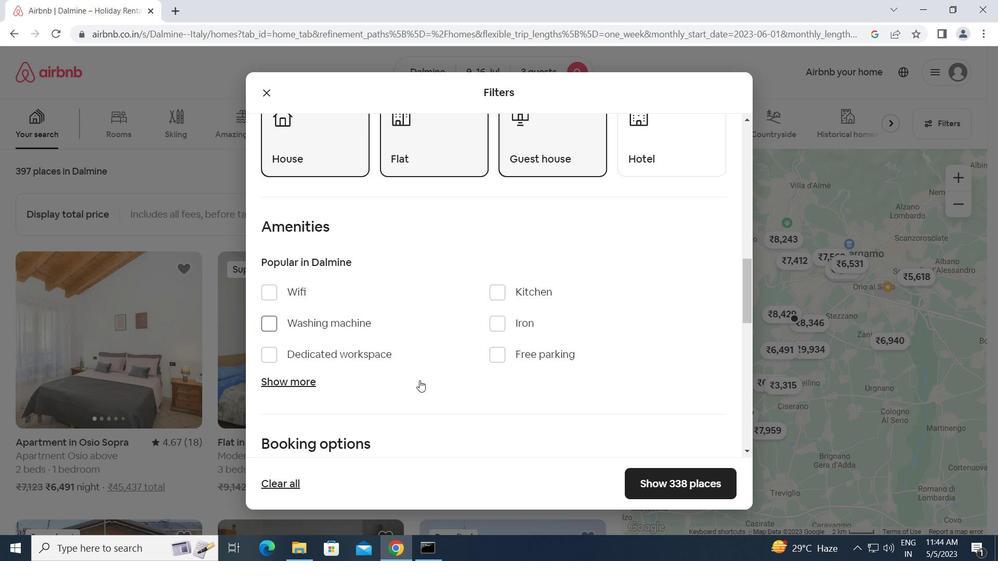 
Action: Mouse scrolled (419, 380) with delta (0, 0)
Screenshot: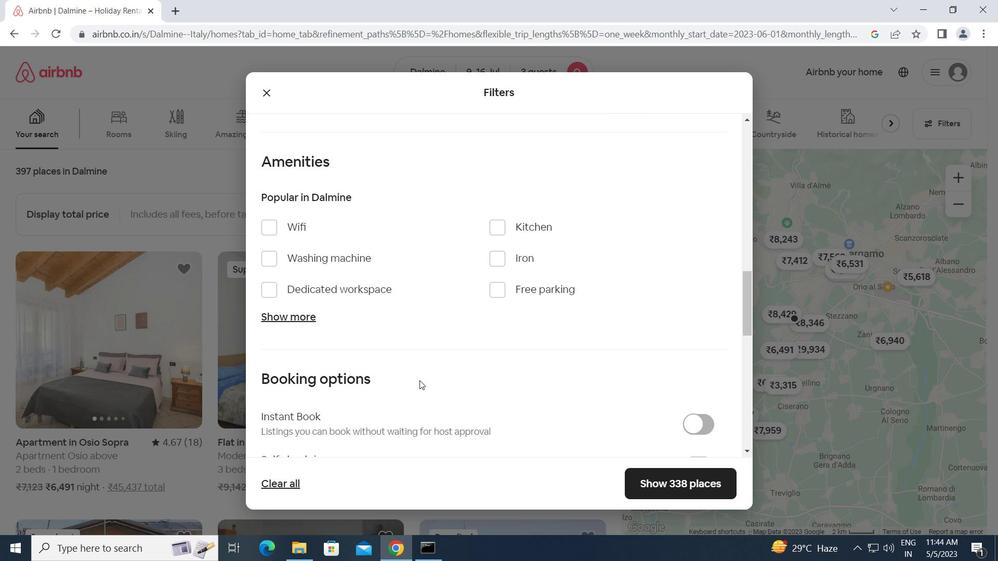
Action: Mouse scrolled (419, 380) with delta (0, 0)
Screenshot: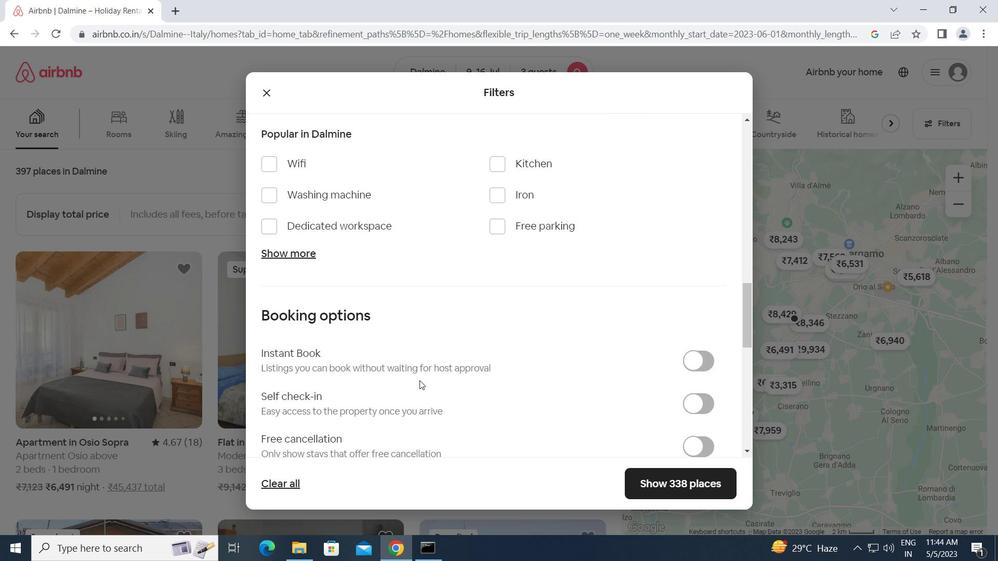 
Action: Mouse moved to (688, 336)
Screenshot: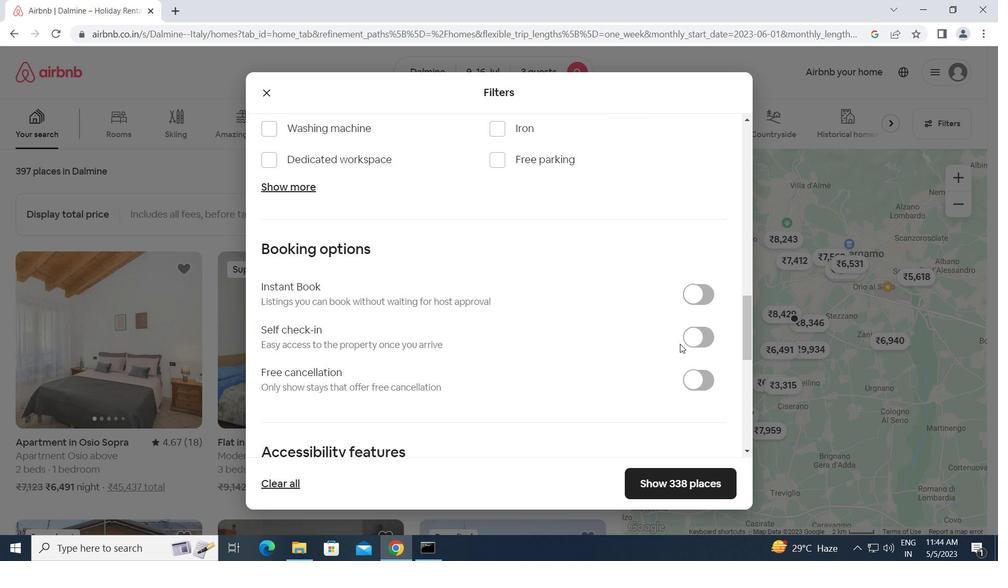 
Action: Mouse pressed left at (688, 336)
Screenshot: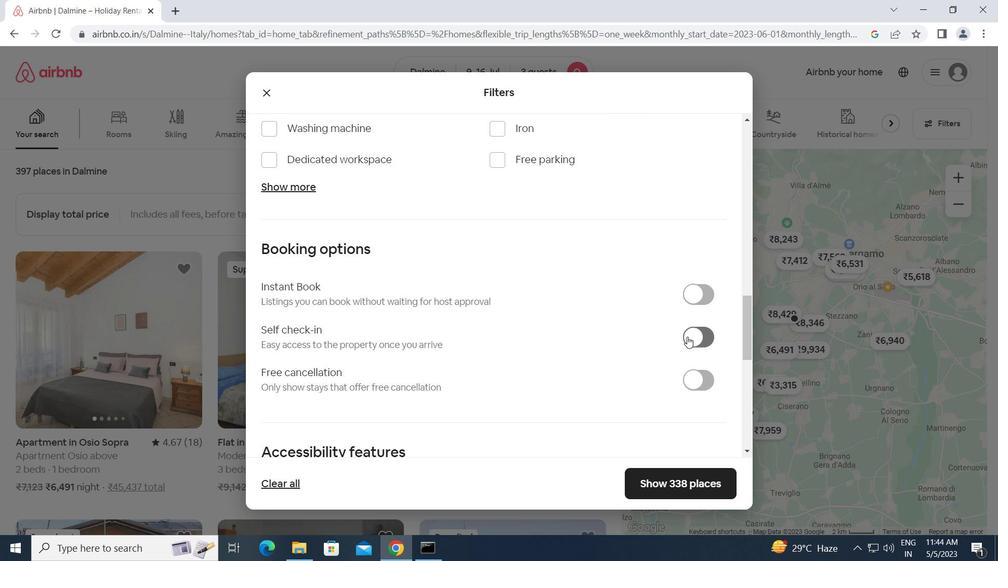 
Action: Mouse moved to (437, 390)
Screenshot: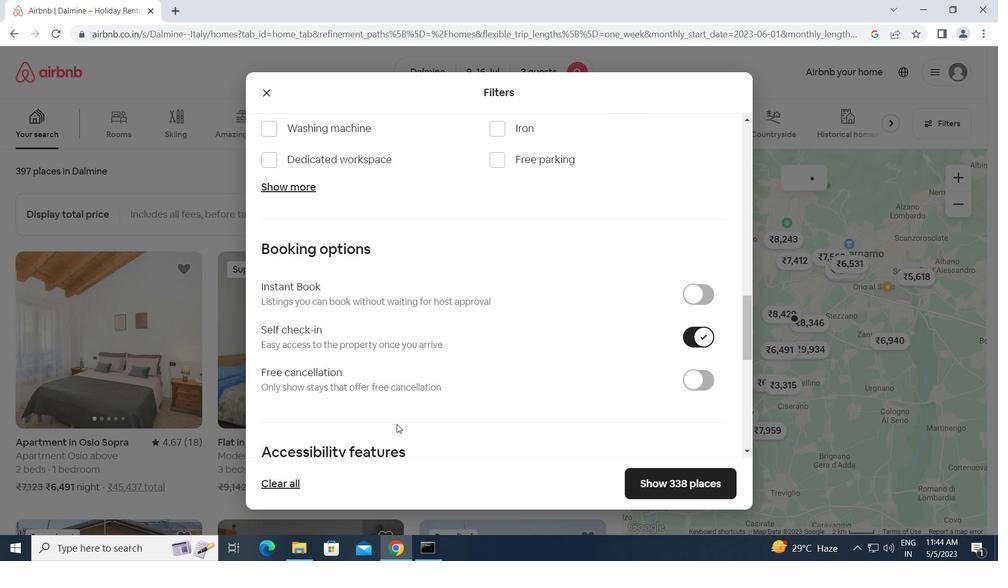
Action: Mouse scrolled (437, 390) with delta (0, 0)
Screenshot: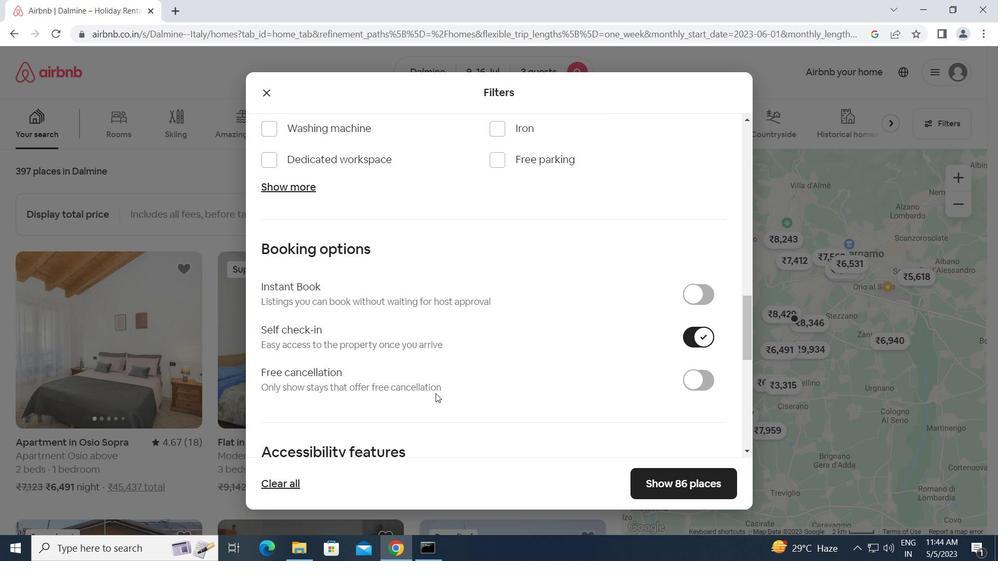 
Action: Mouse scrolled (437, 390) with delta (0, 0)
Screenshot: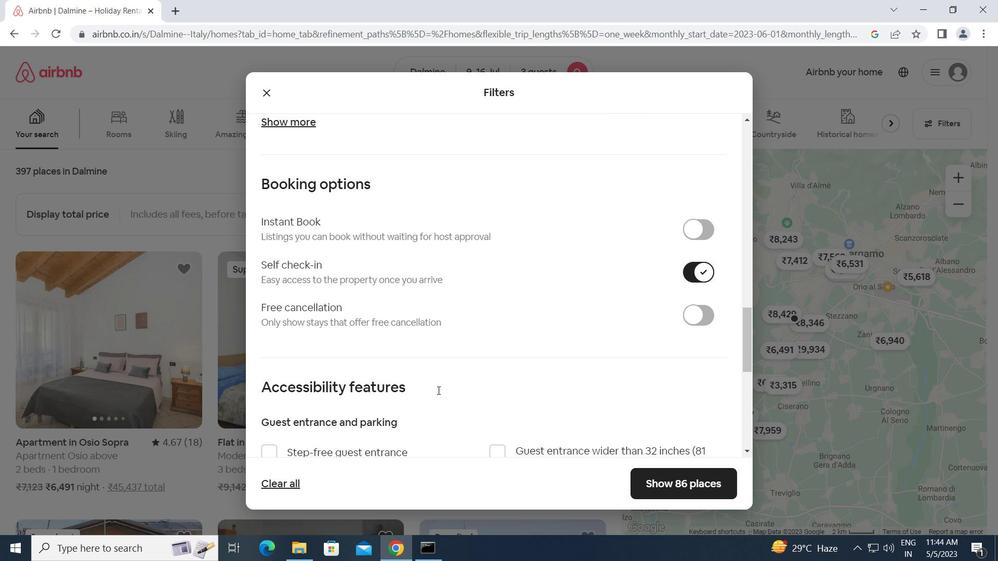 
Action: Mouse scrolled (437, 390) with delta (0, 0)
Screenshot: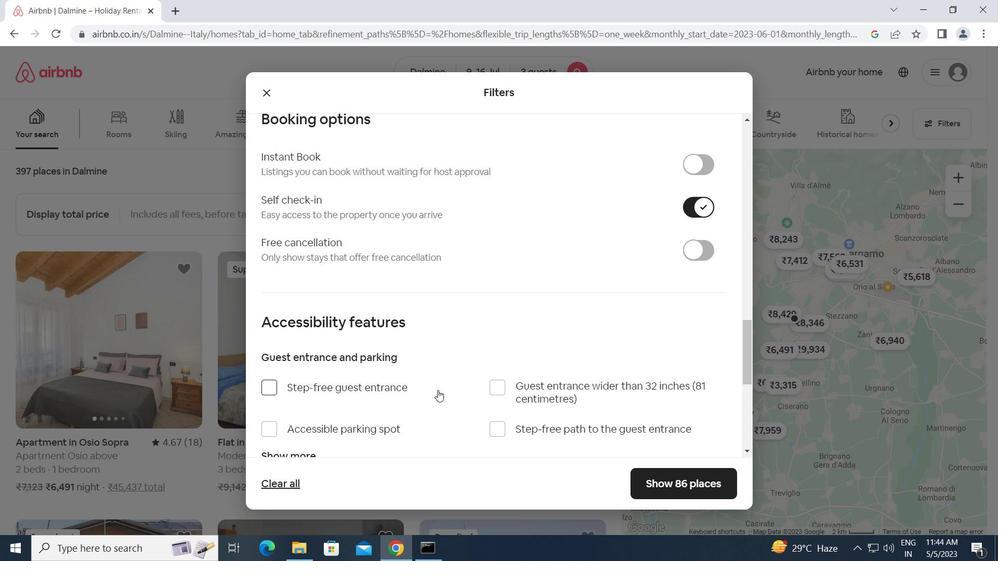 
Action: Mouse scrolled (437, 390) with delta (0, 0)
Screenshot: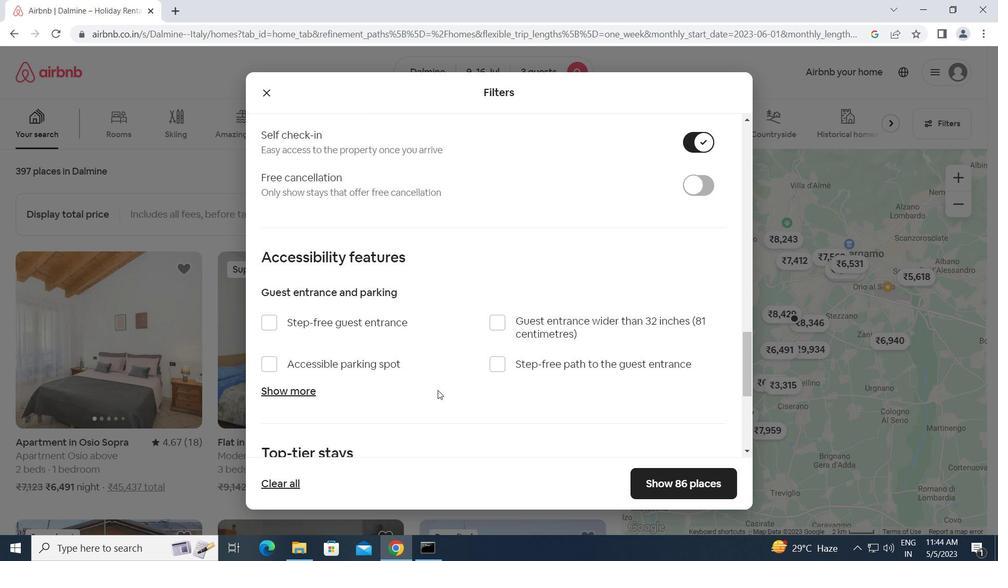 
Action: Mouse scrolled (437, 390) with delta (0, 0)
Screenshot: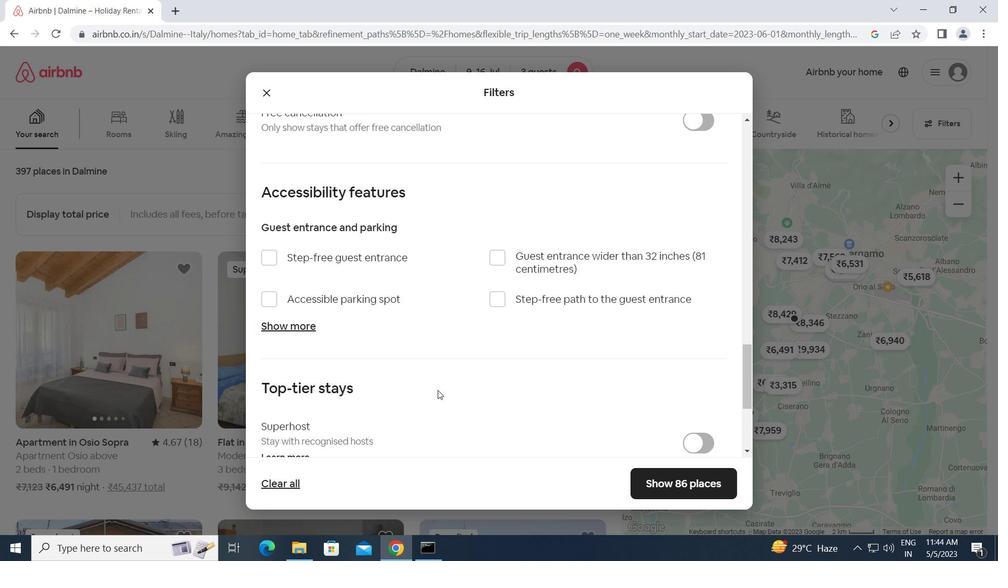 
Action: Mouse scrolled (437, 390) with delta (0, 0)
Screenshot: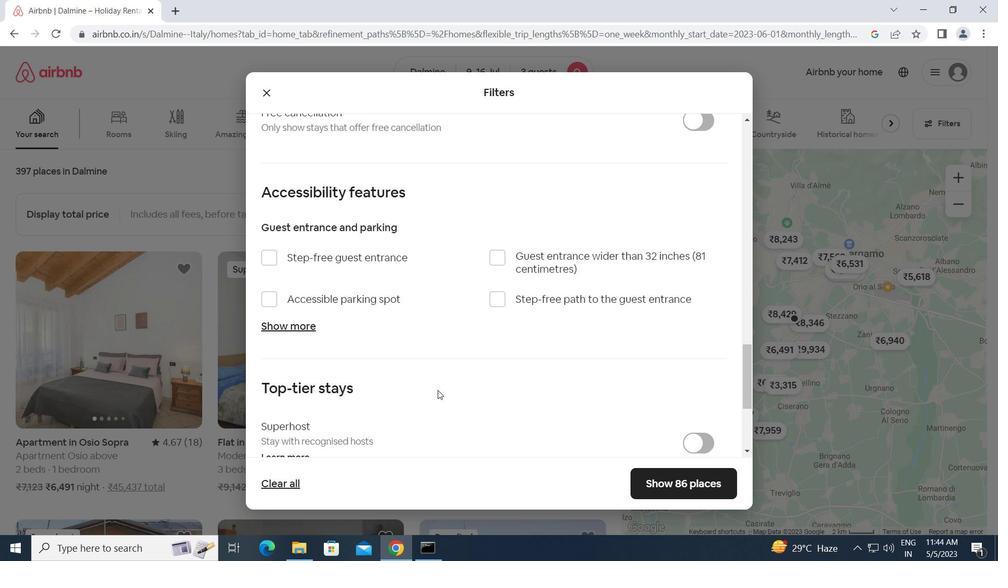 
Action: Mouse scrolled (437, 390) with delta (0, 0)
Screenshot: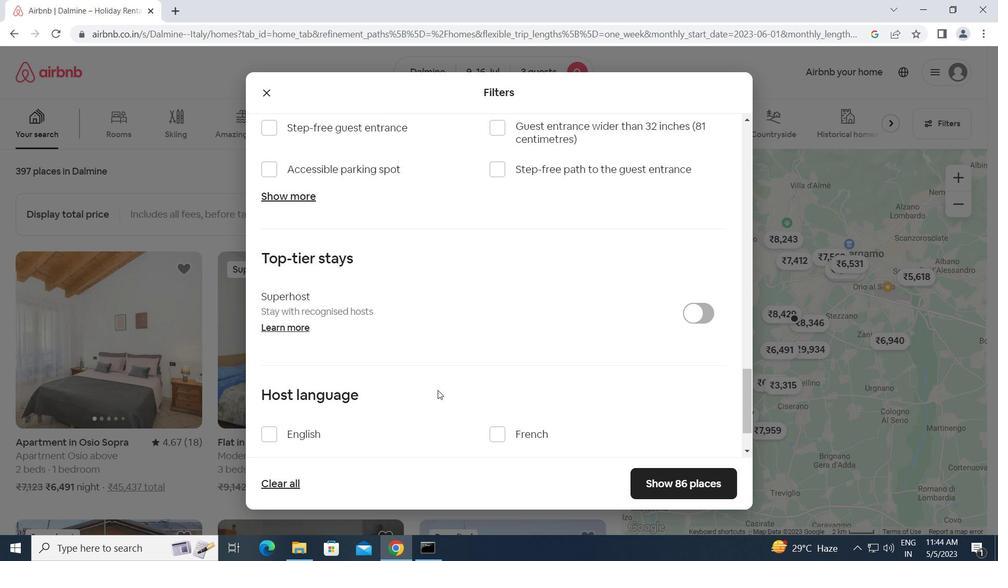 
Action: Mouse scrolled (437, 390) with delta (0, 0)
Screenshot: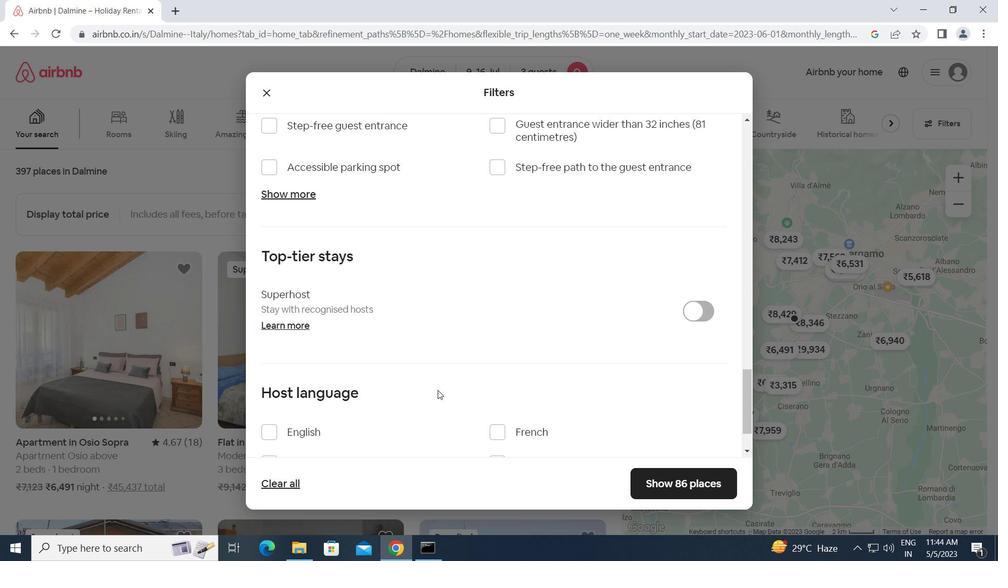 
Action: Mouse moved to (266, 368)
Screenshot: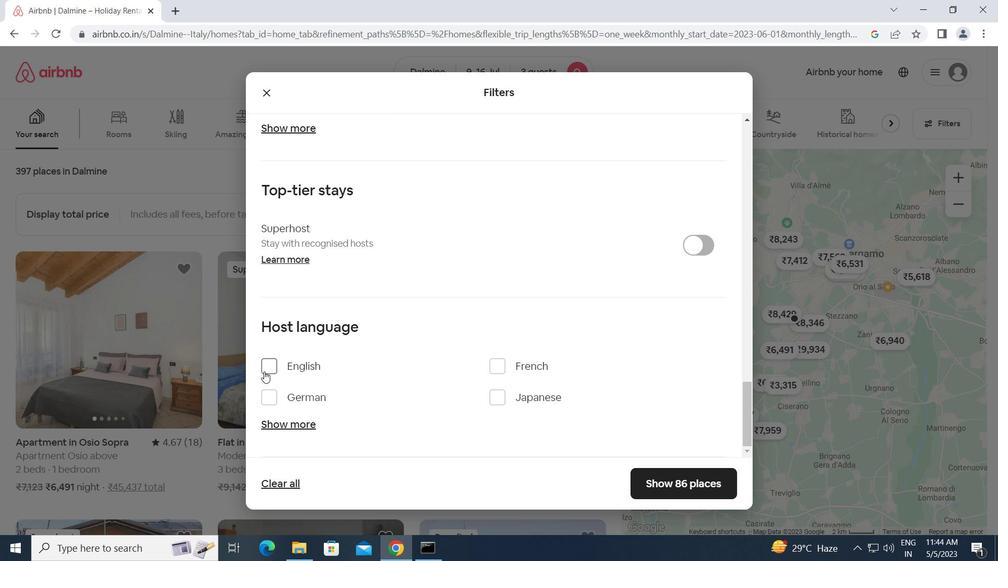 
Action: Mouse pressed left at (266, 368)
Screenshot: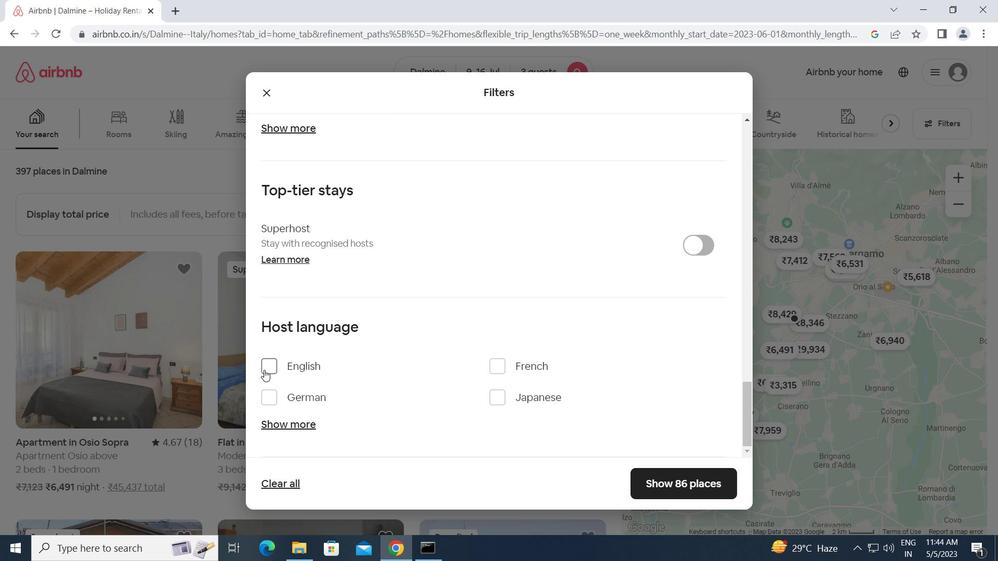 
Action: Mouse moved to (679, 482)
Screenshot: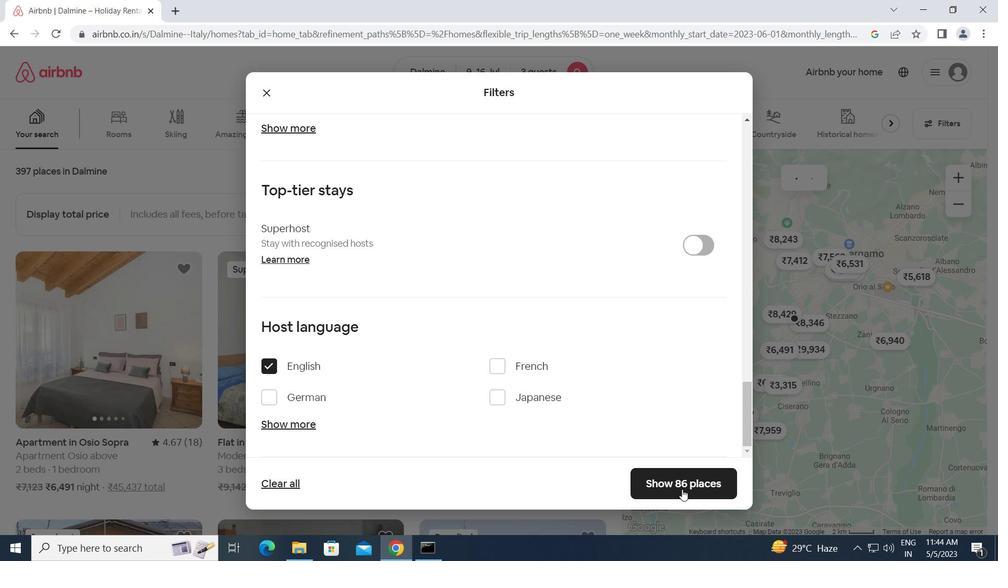 
Action: Mouse pressed left at (679, 482)
Screenshot: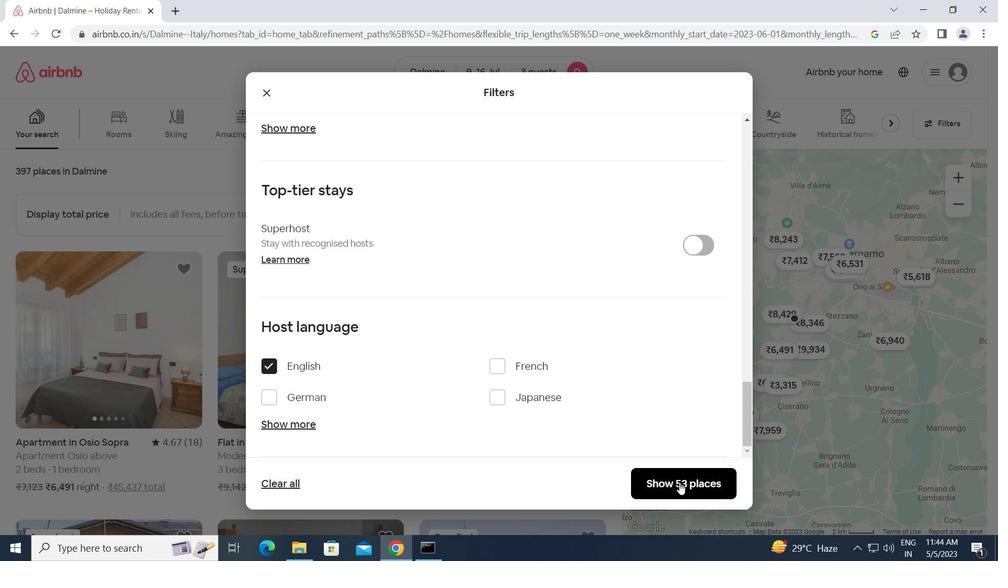 
